 Task: Find out the cost of living in Austin, TX.
Action: Mouse moved to (559, 227)
Screenshot: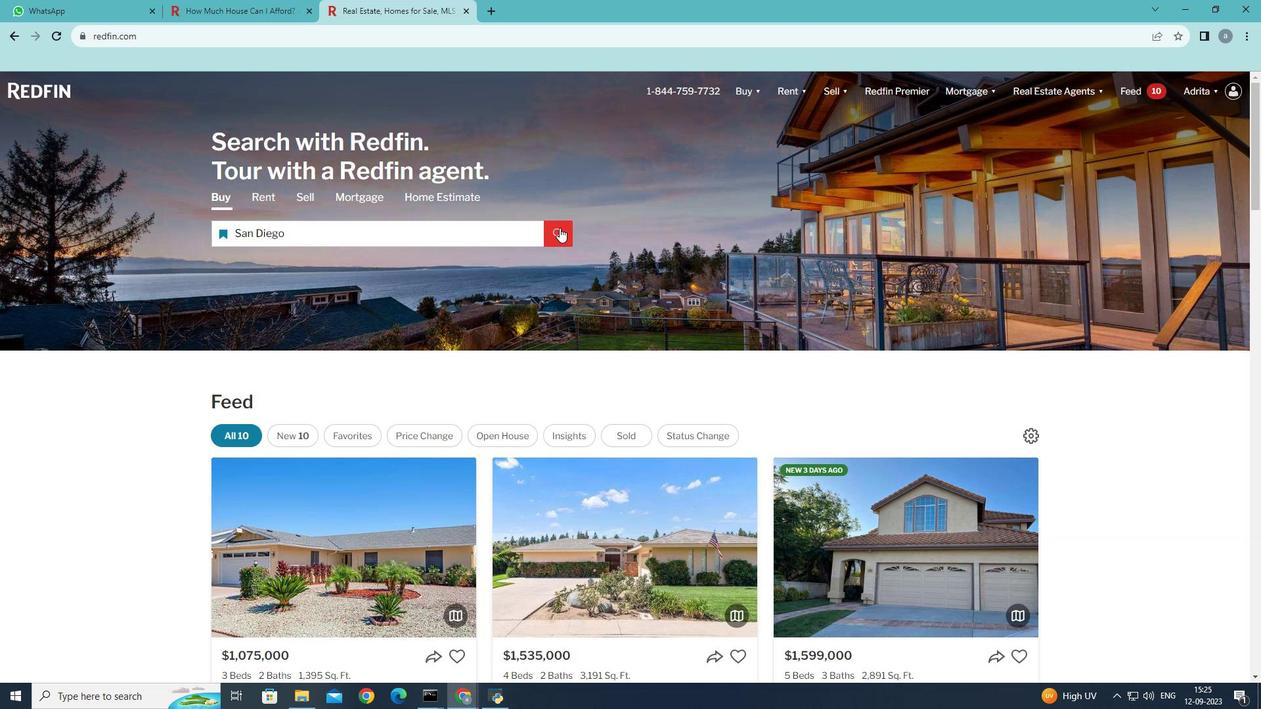 
Action: Mouse pressed left at (559, 227)
Screenshot: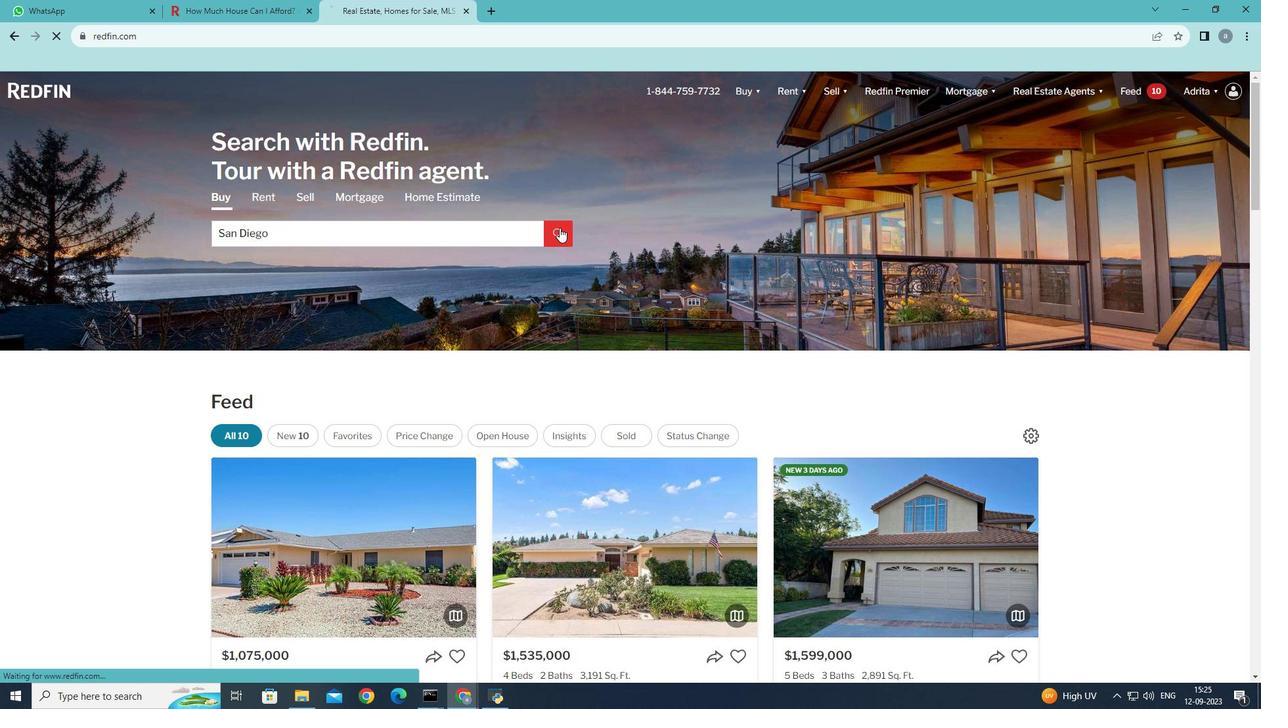 
Action: Mouse moved to (793, 183)
Screenshot: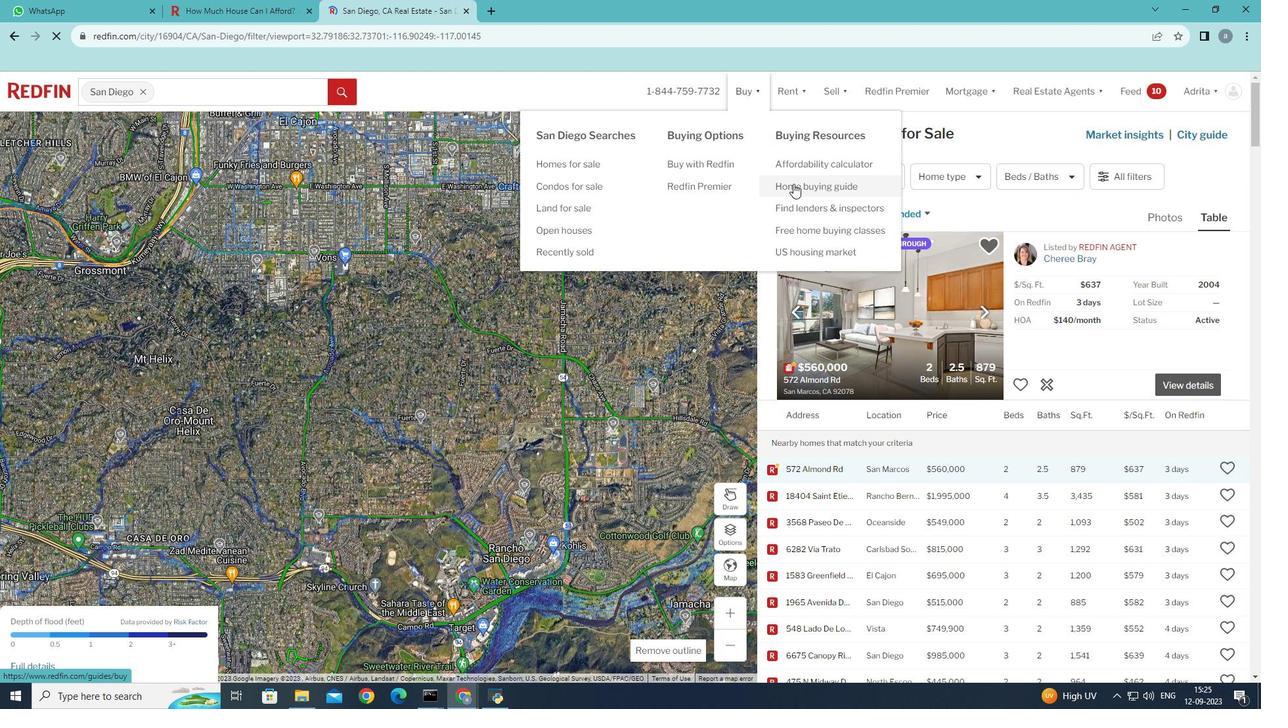
Action: Mouse pressed left at (793, 183)
Screenshot: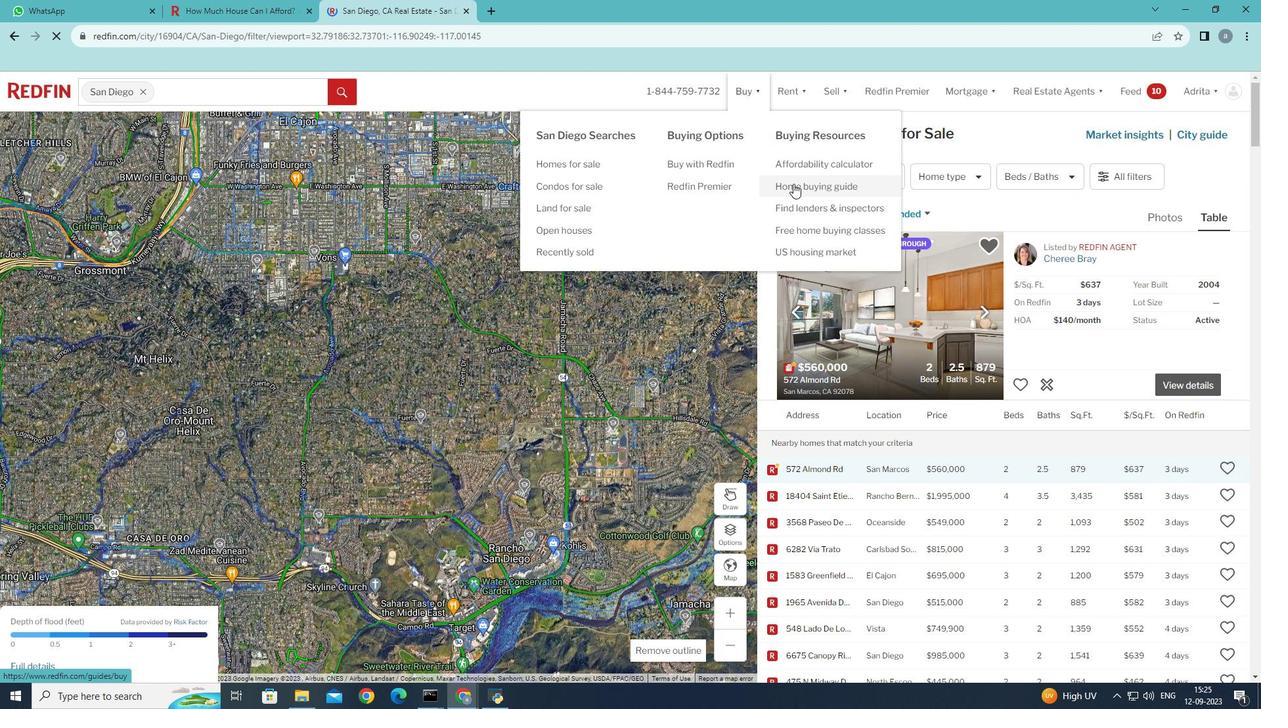 
Action: Mouse moved to (651, 421)
Screenshot: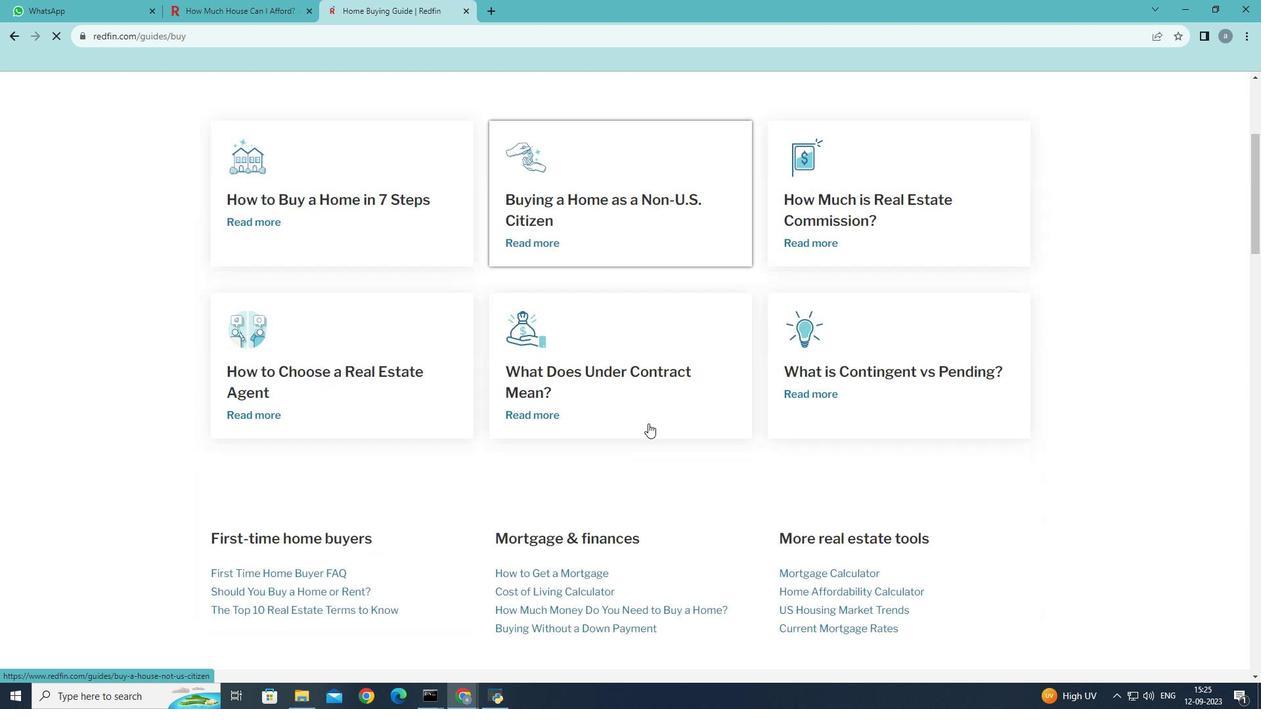 
Action: Mouse scrolled (651, 420) with delta (0, 0)
Screenshot: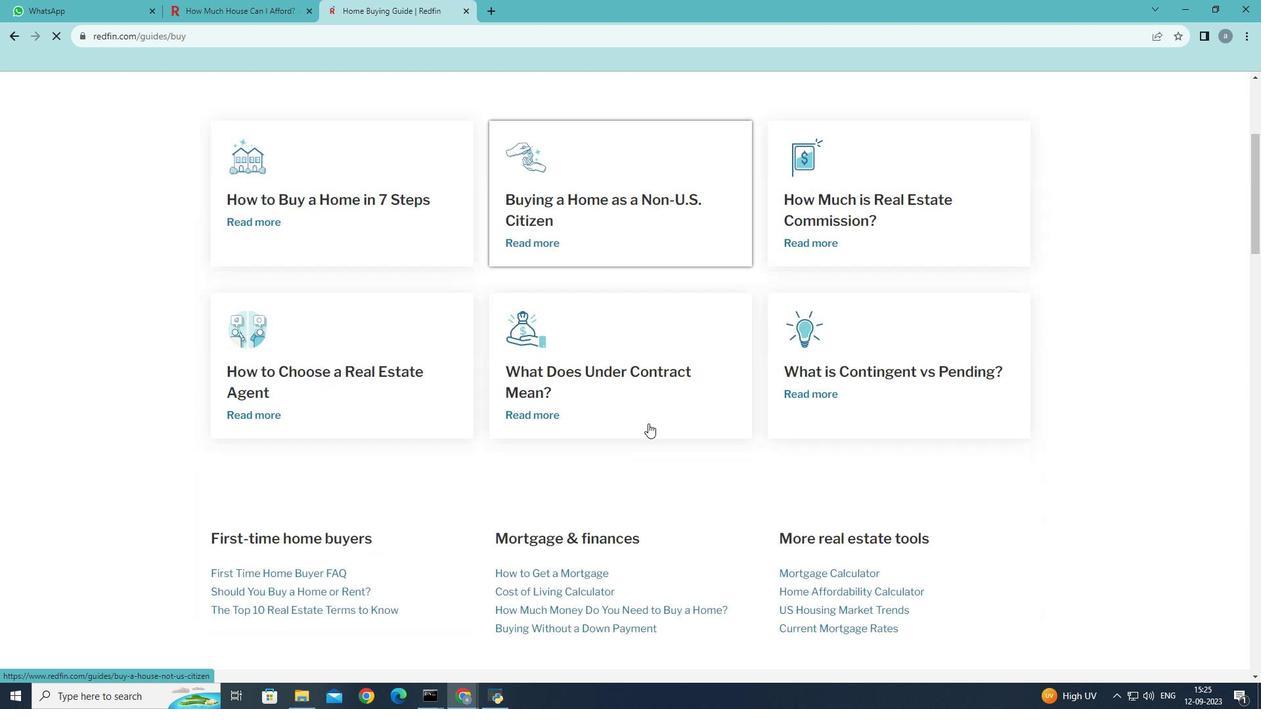 
Action: Mouse moved to (648, 423)
Screenshot: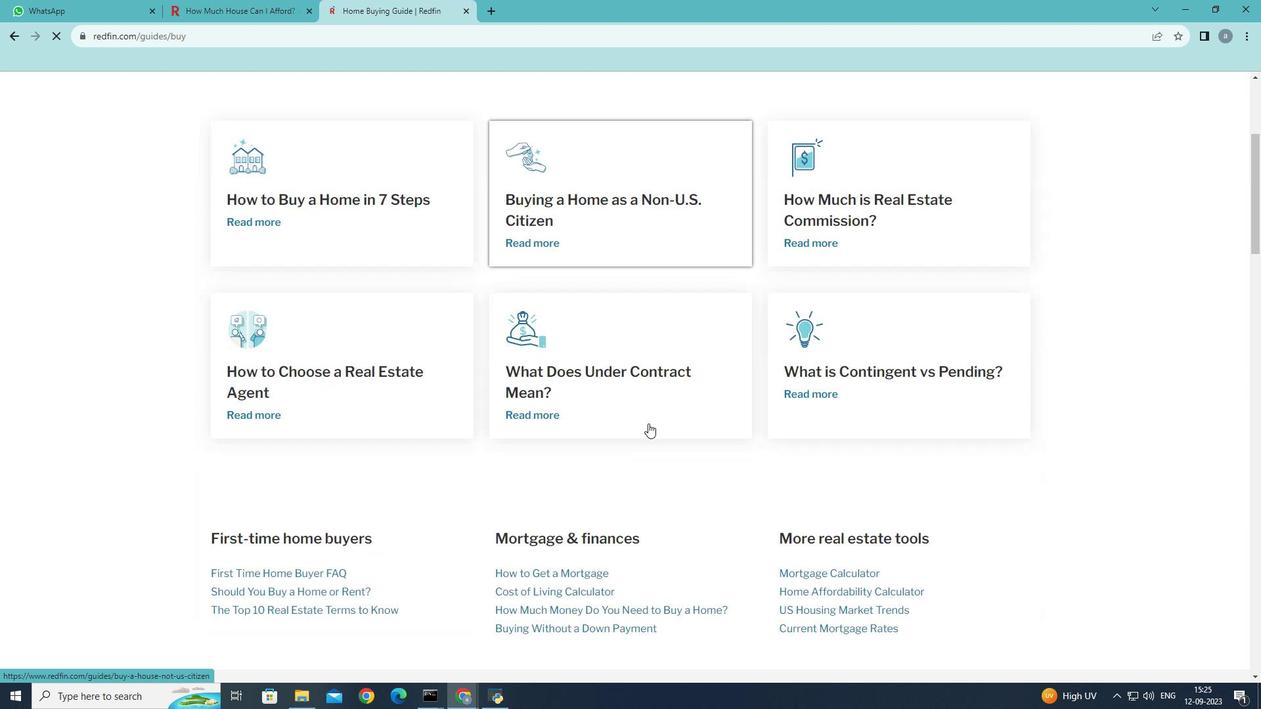 
Action: Mouse scrolled (648, 422) with delta (0, 0)
Screenshot: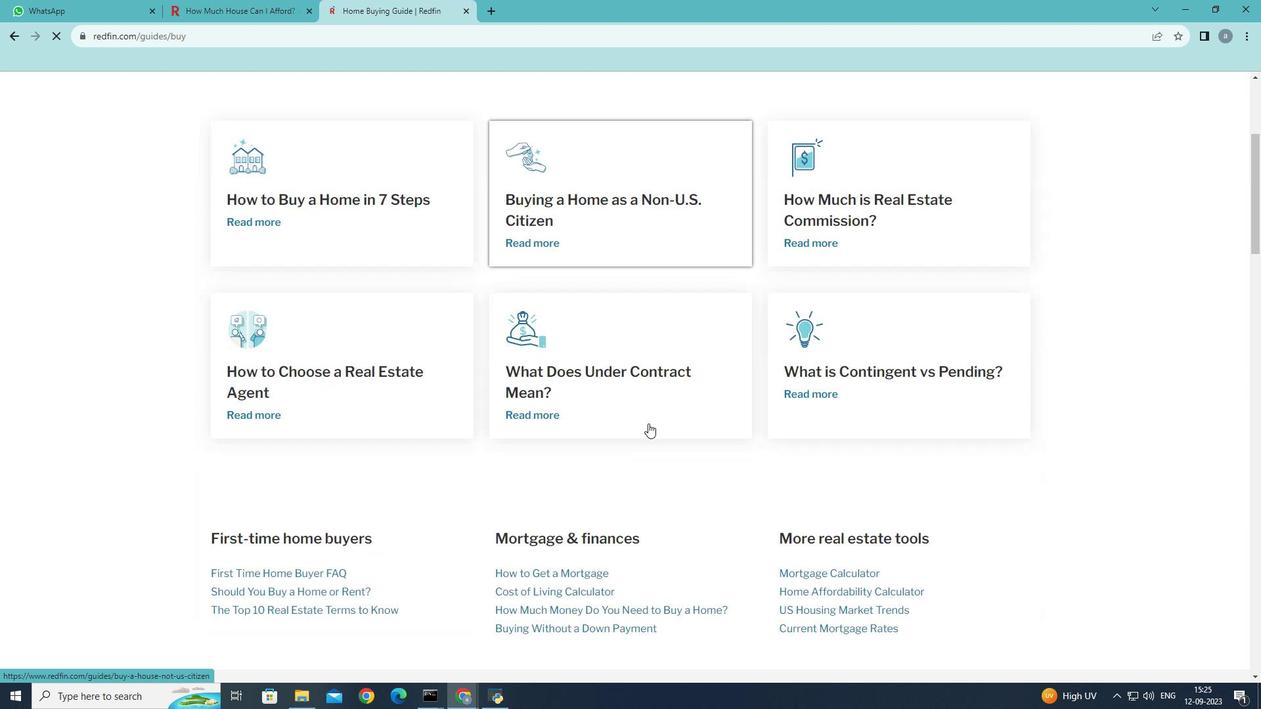 
Action: Mouse scrolled (648, 422) with delta (0, 0)
Screenshot: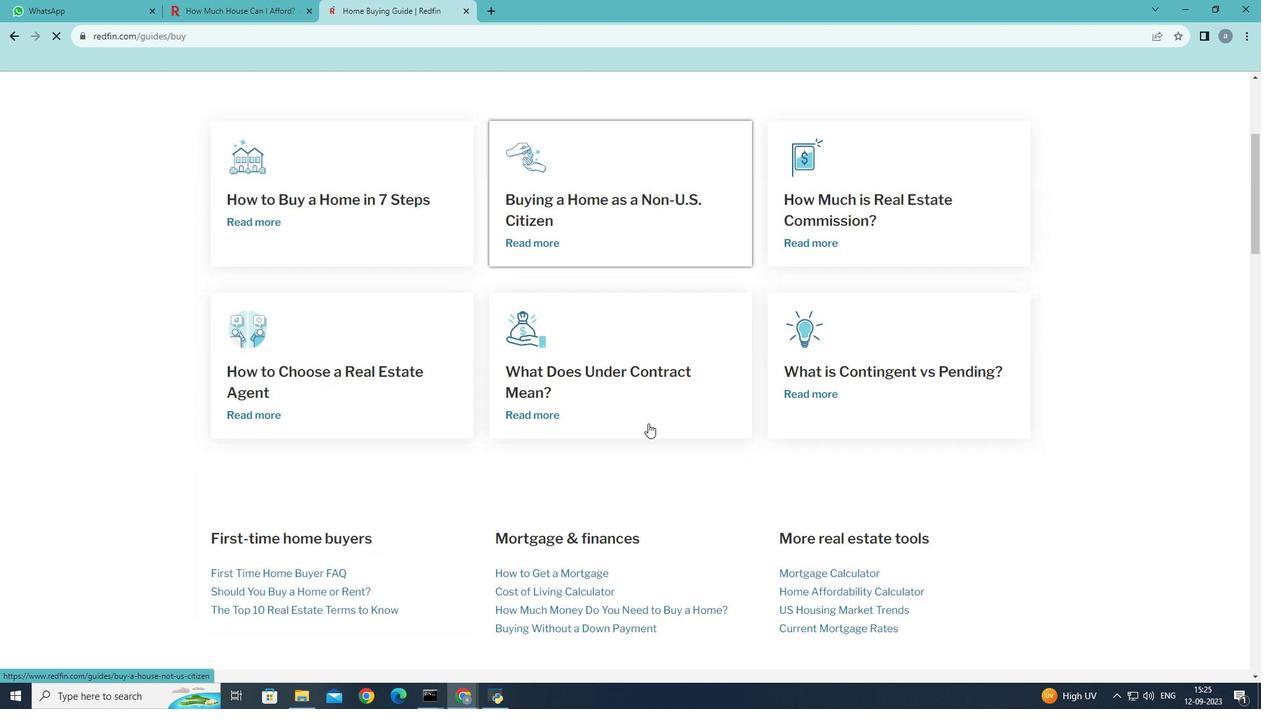 
Action: Mouse moved to (648, 423)
Screenshot: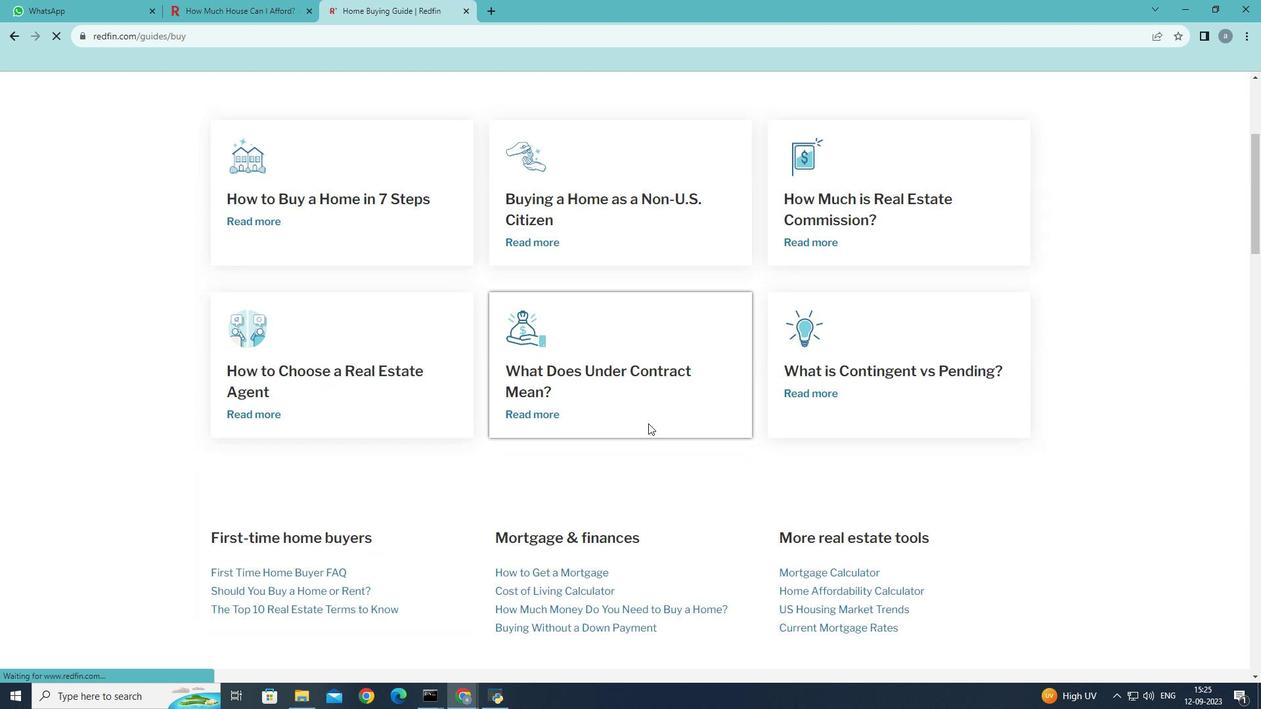 
Action: Mouse scrolled (648, 423) with delta (0, 0)
Screenshot: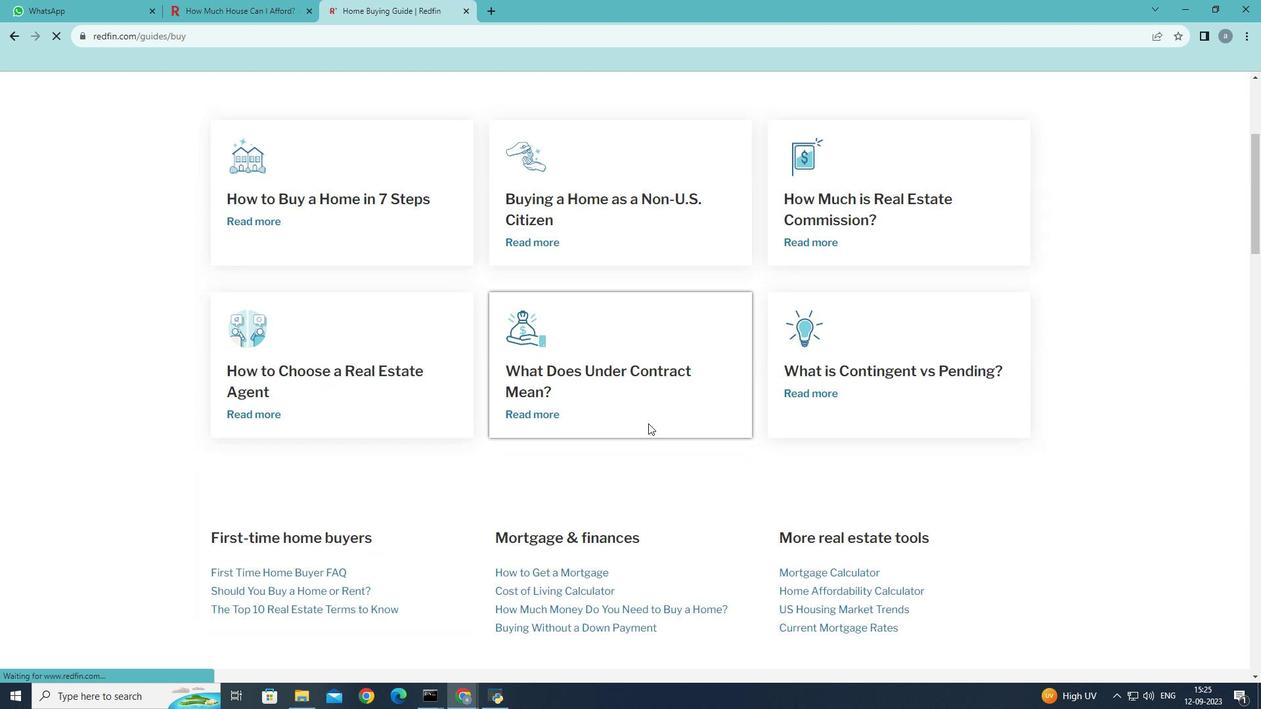 
Action: Mouse scrolled (648, 423) with delta (0, 0)
Screenshot: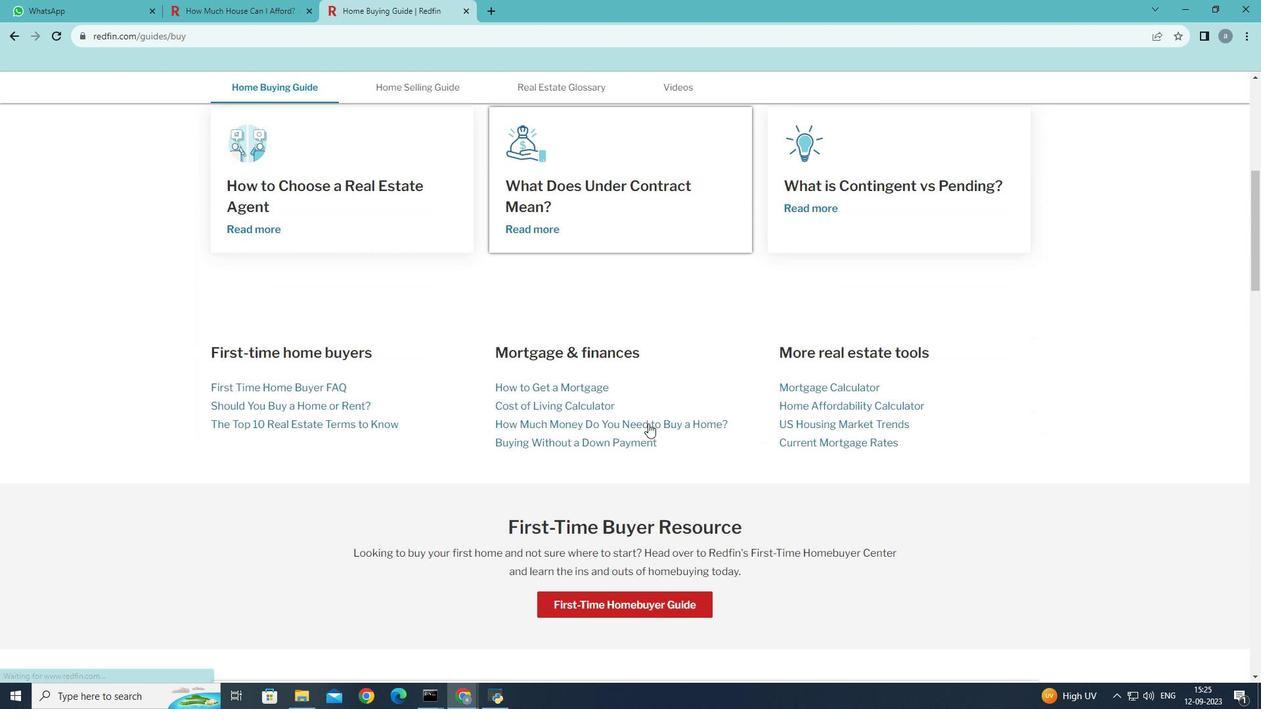 
Action: Mouse scrolled (648, 423) with delta (0, 0)
Screenshot: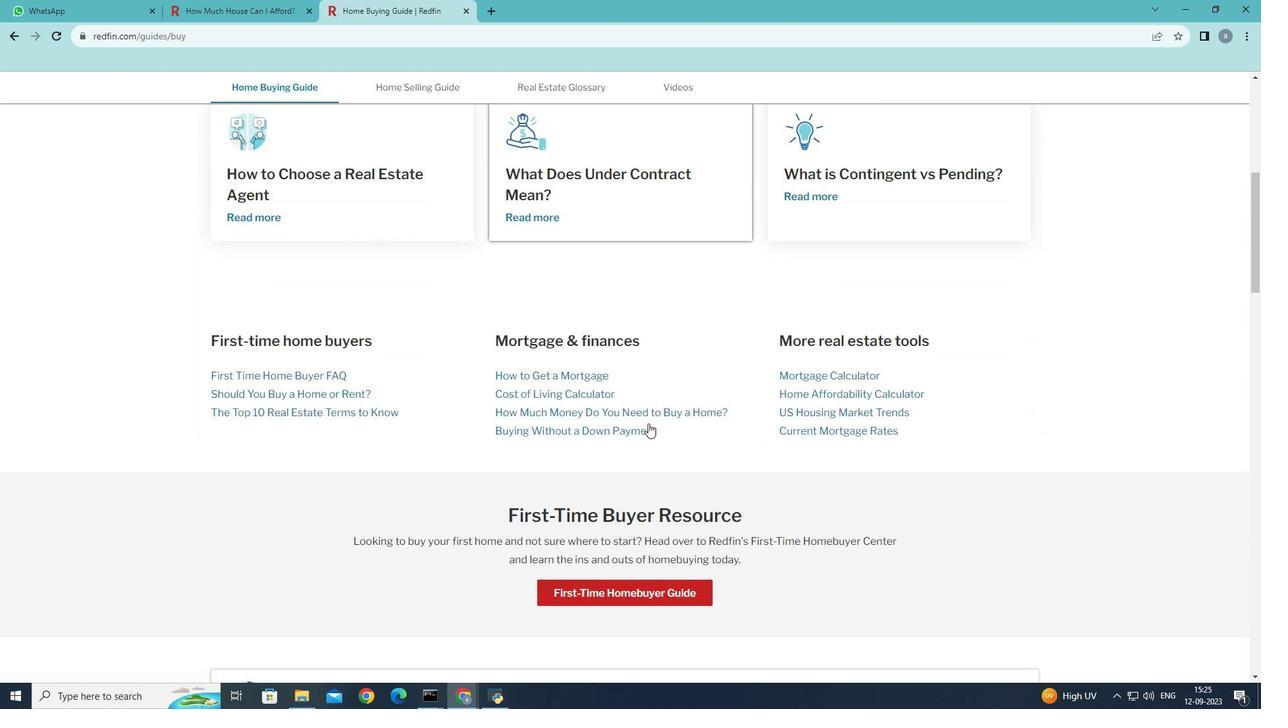
Action: Mouse scrolled (648, 423) with delta (0, 0)
Screenshot: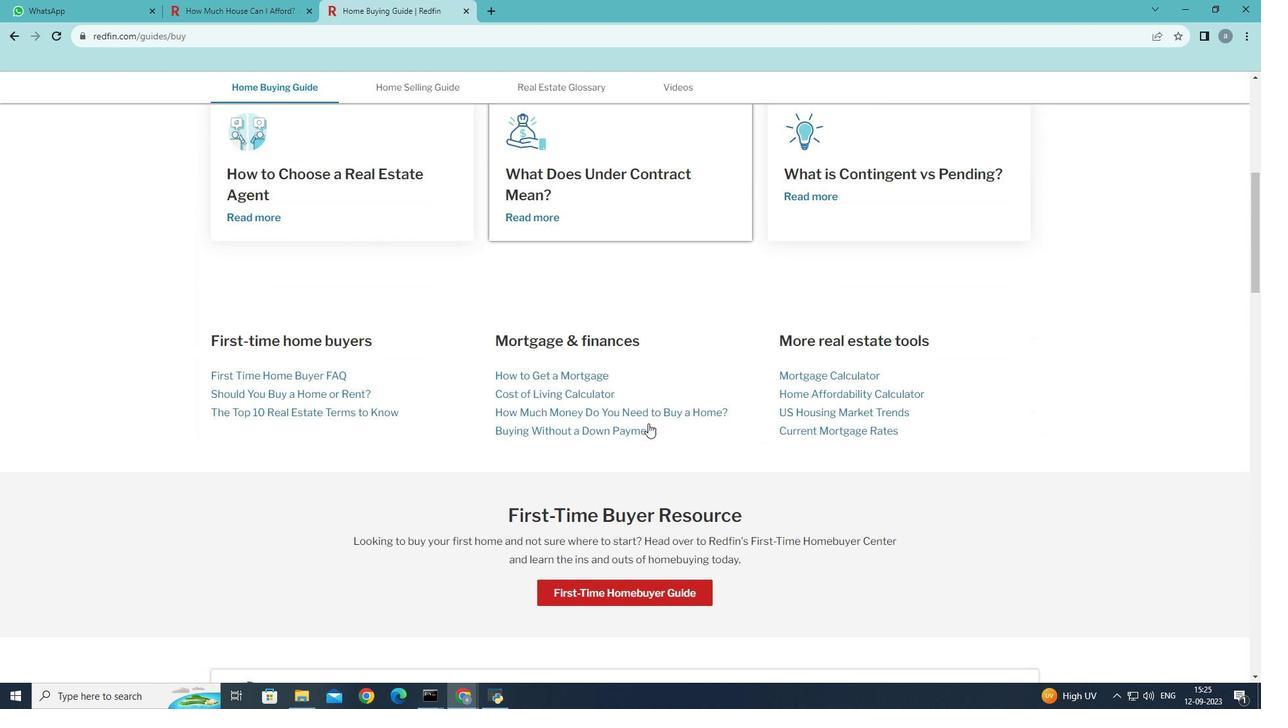
Action: Mouse moved to (554, 392)
Screenshot: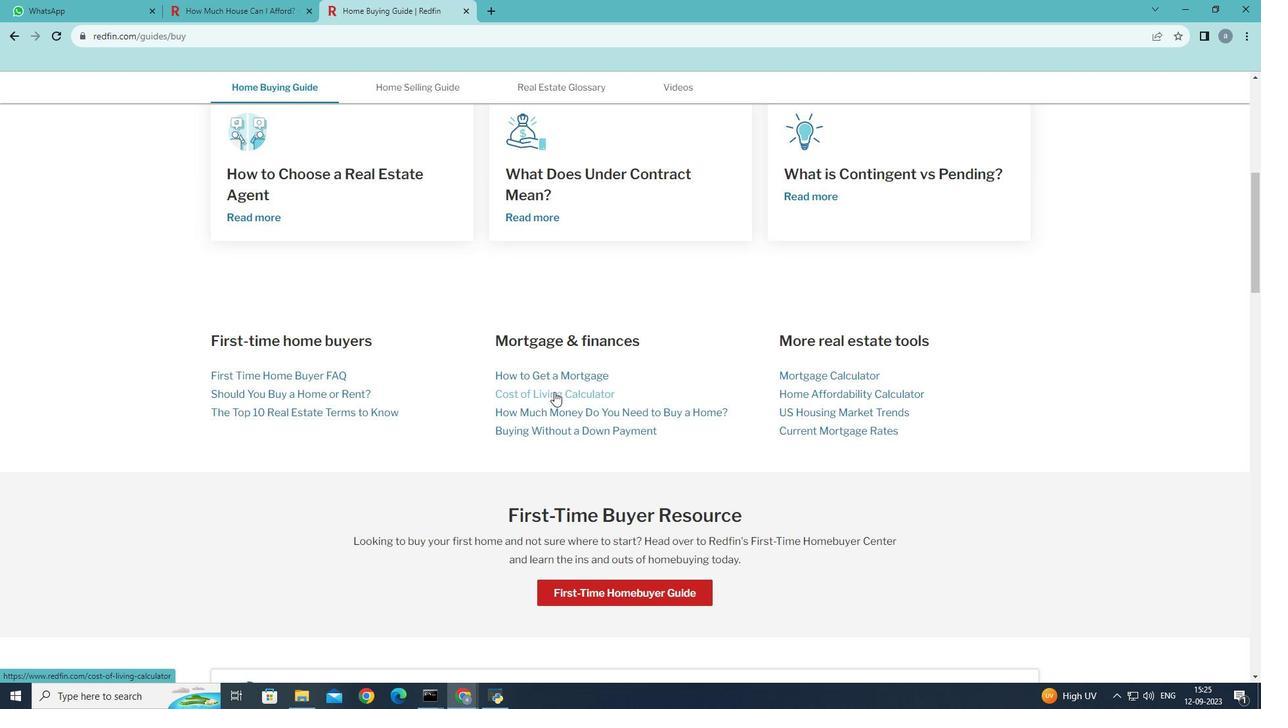 
Action: Mouse pressed left at (554, 392)
Screenshot: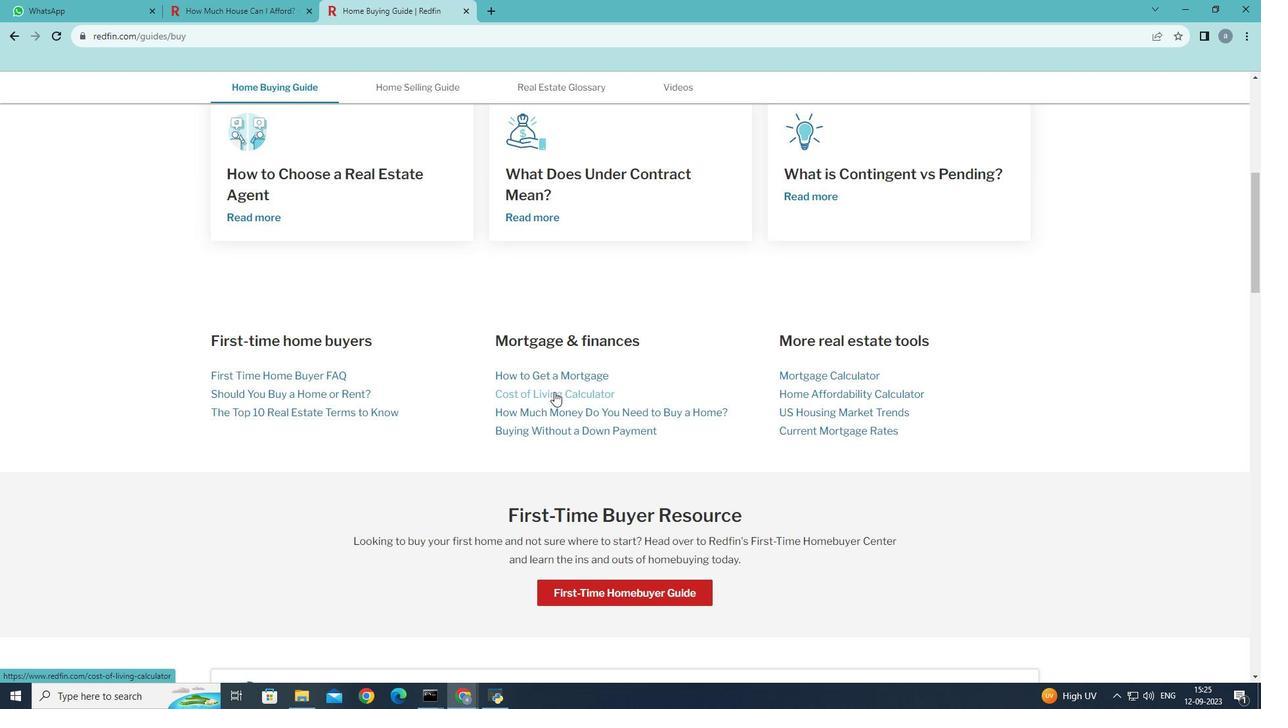 
Action: Mouse moved to (262, 298)
Screenshot: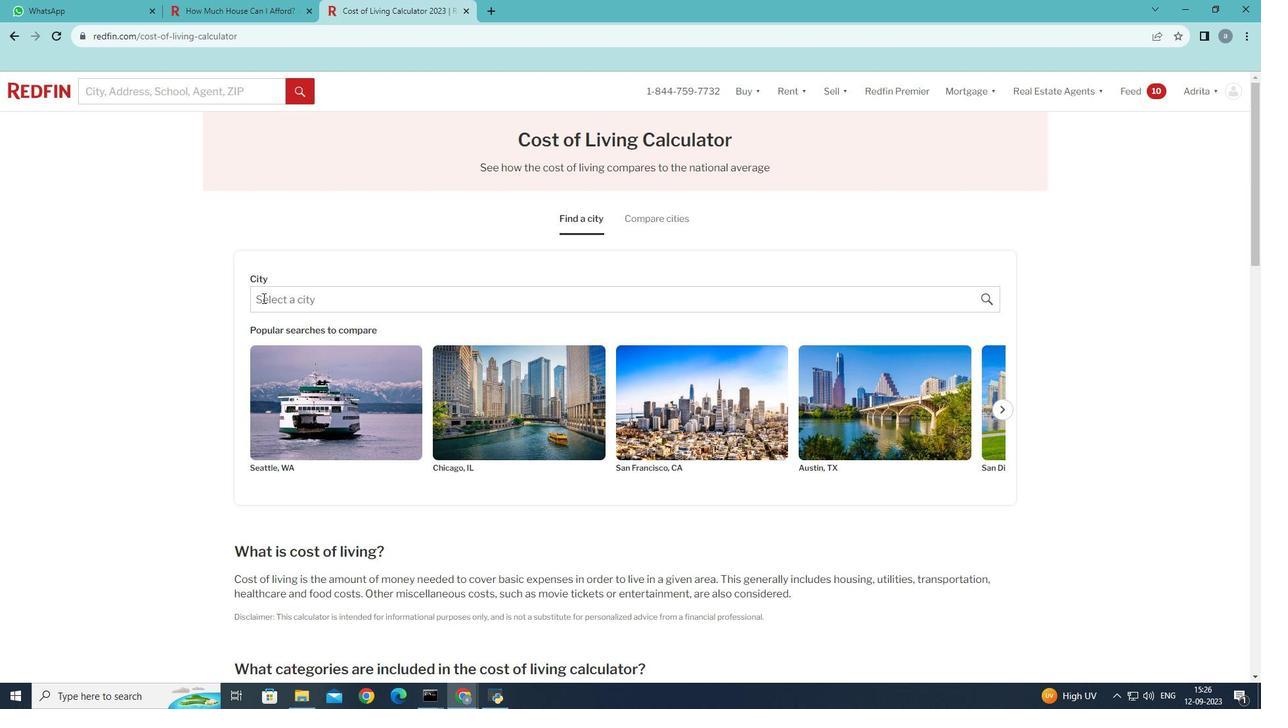 
Action: Mouse pressed left at (262, 298)
Screenshot: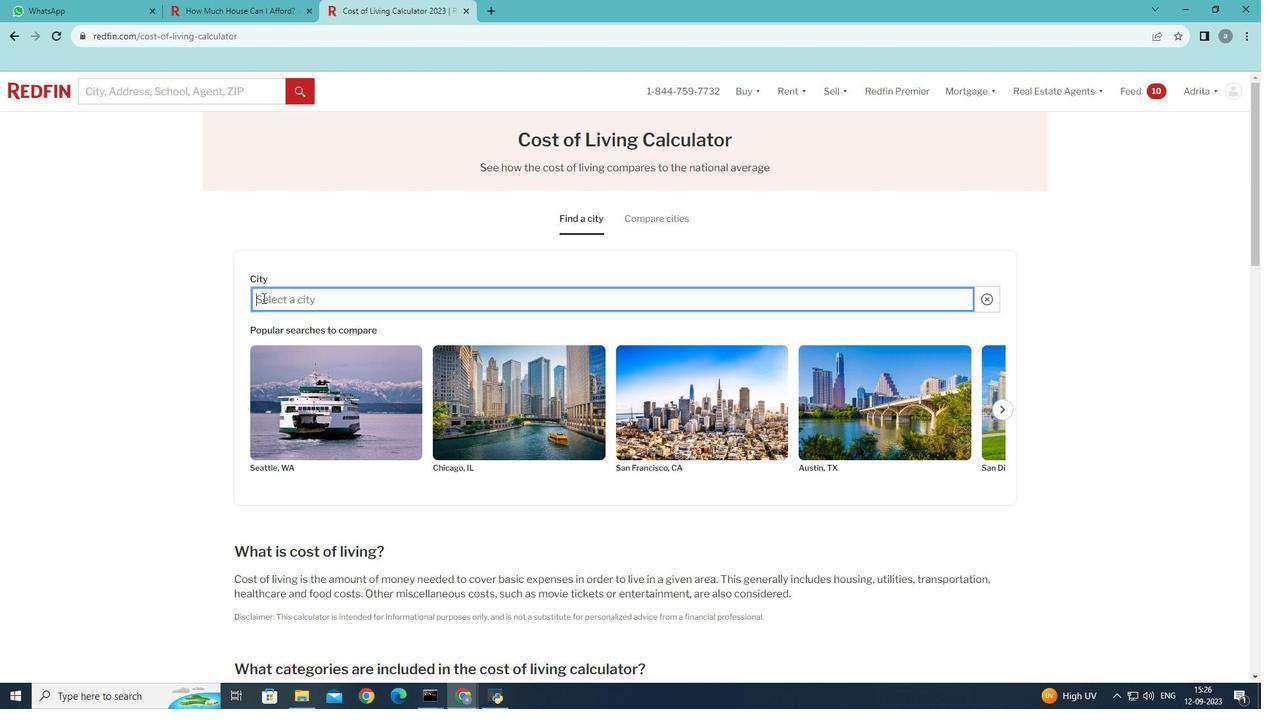 
Action: Mouse moved to (268, 295)
Screenshot: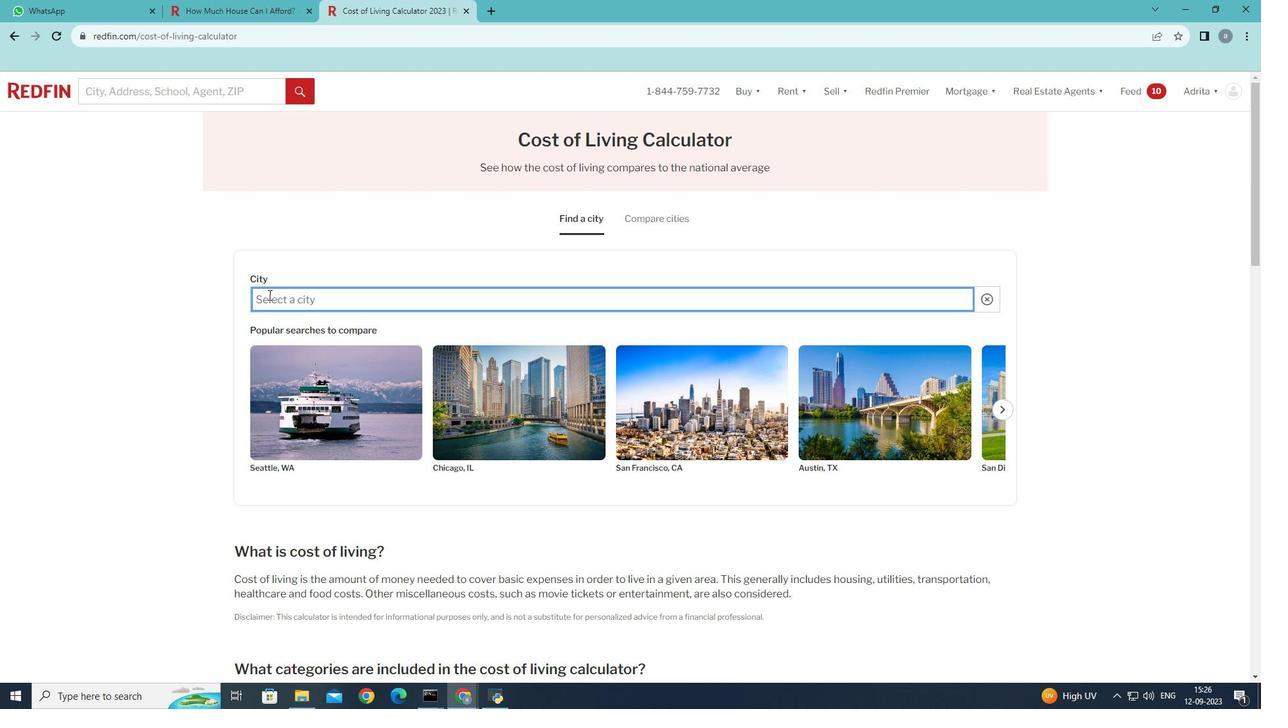
Action: Key pressed <Key.shift>Austin
Screenshot: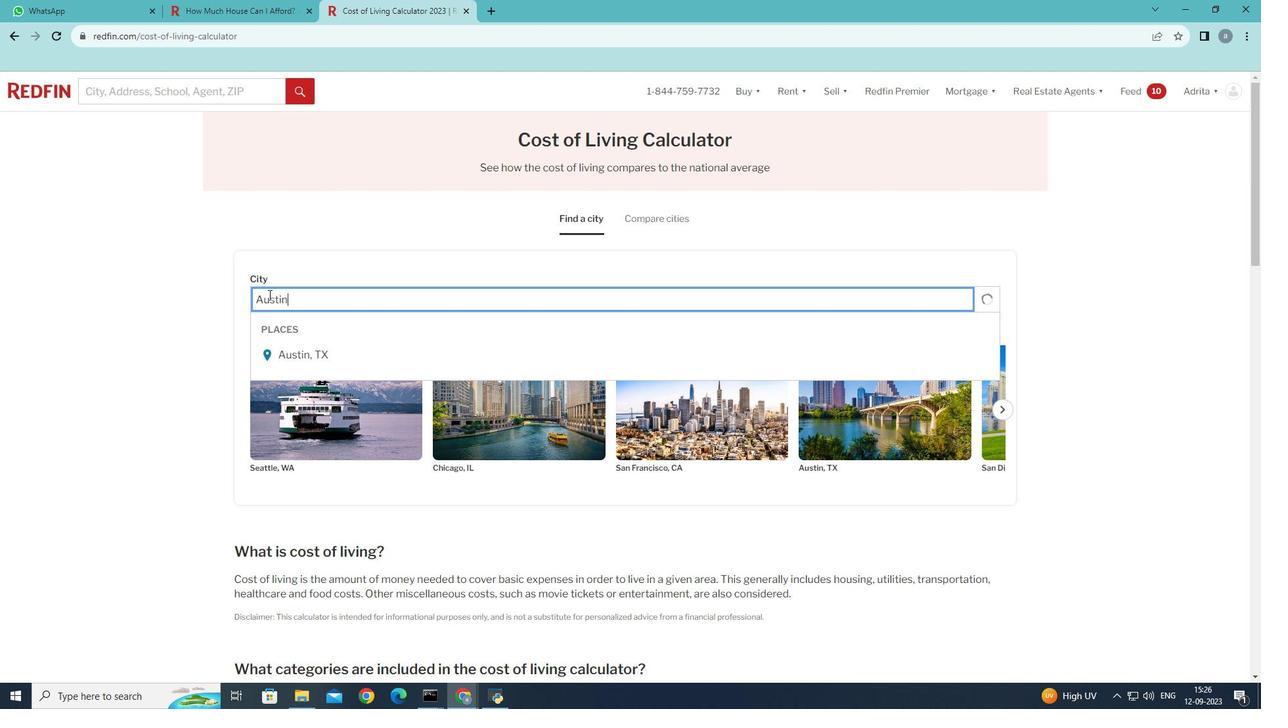
Action: Mouse moved to (322, 356)
Screenshot: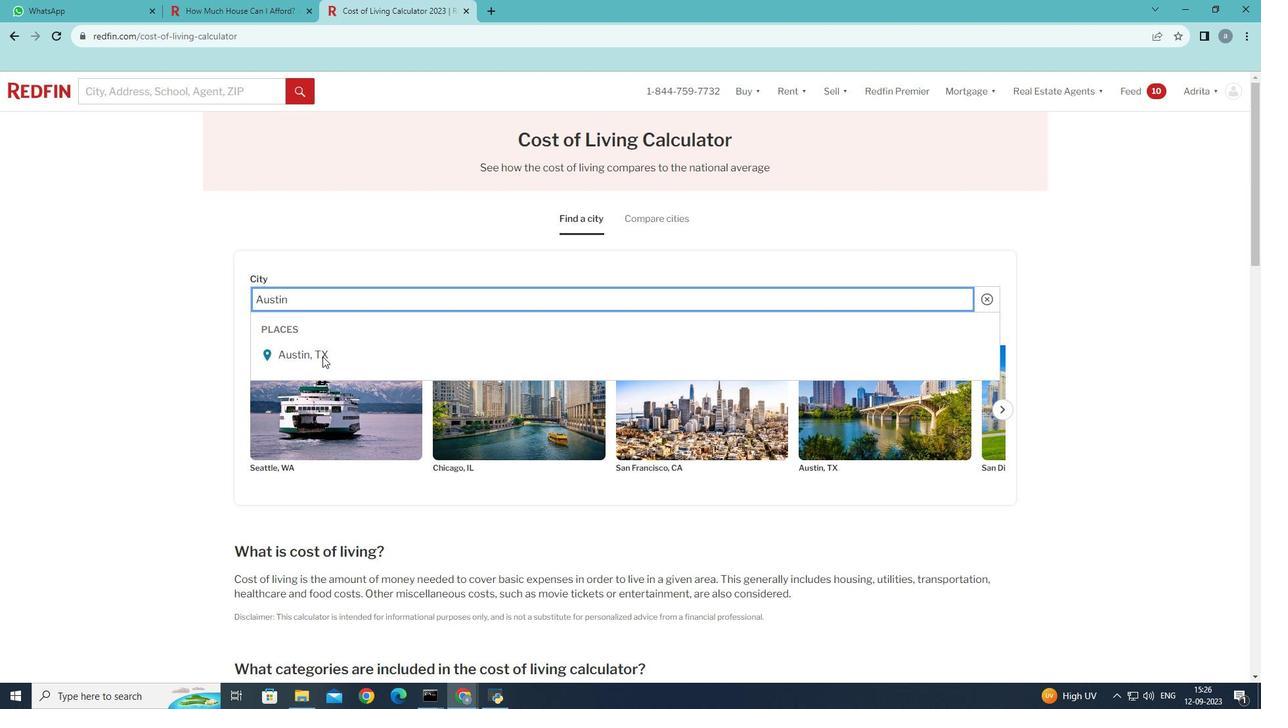 
Action: Mouse pressed left at (322, 356)
Screenshot: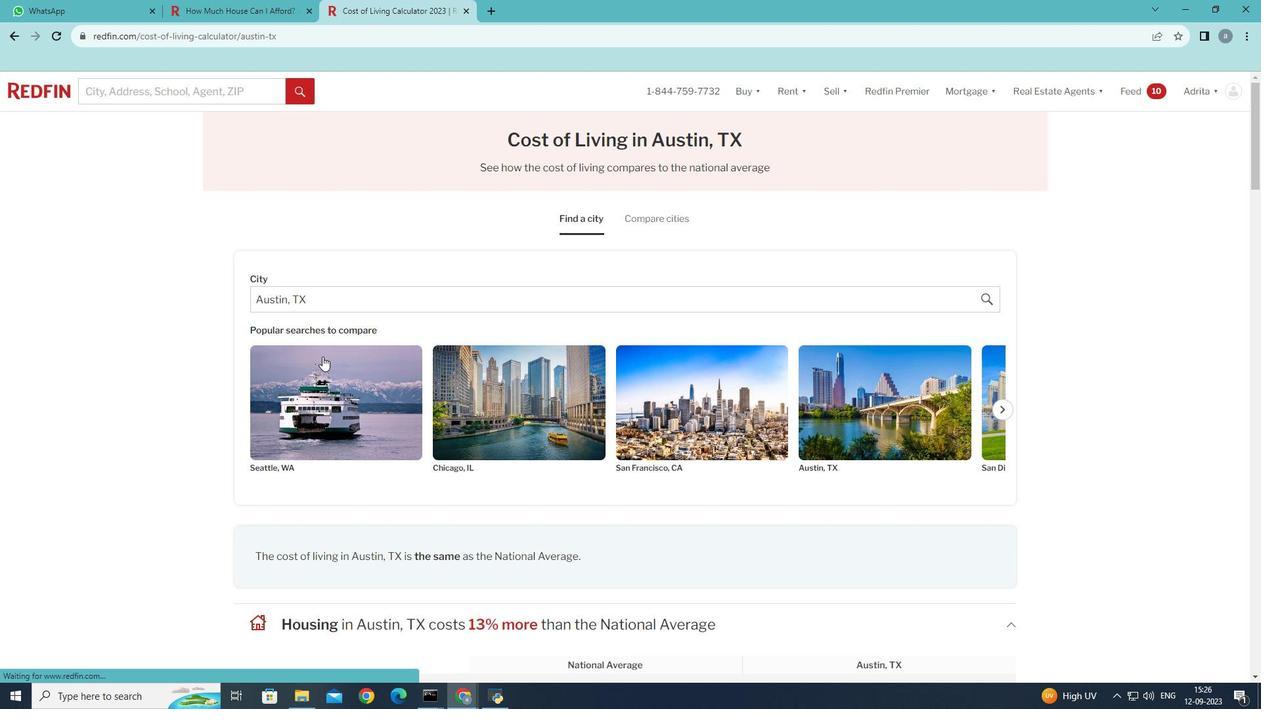 
Action: Mouse moved to (779, 438)
Screenshot: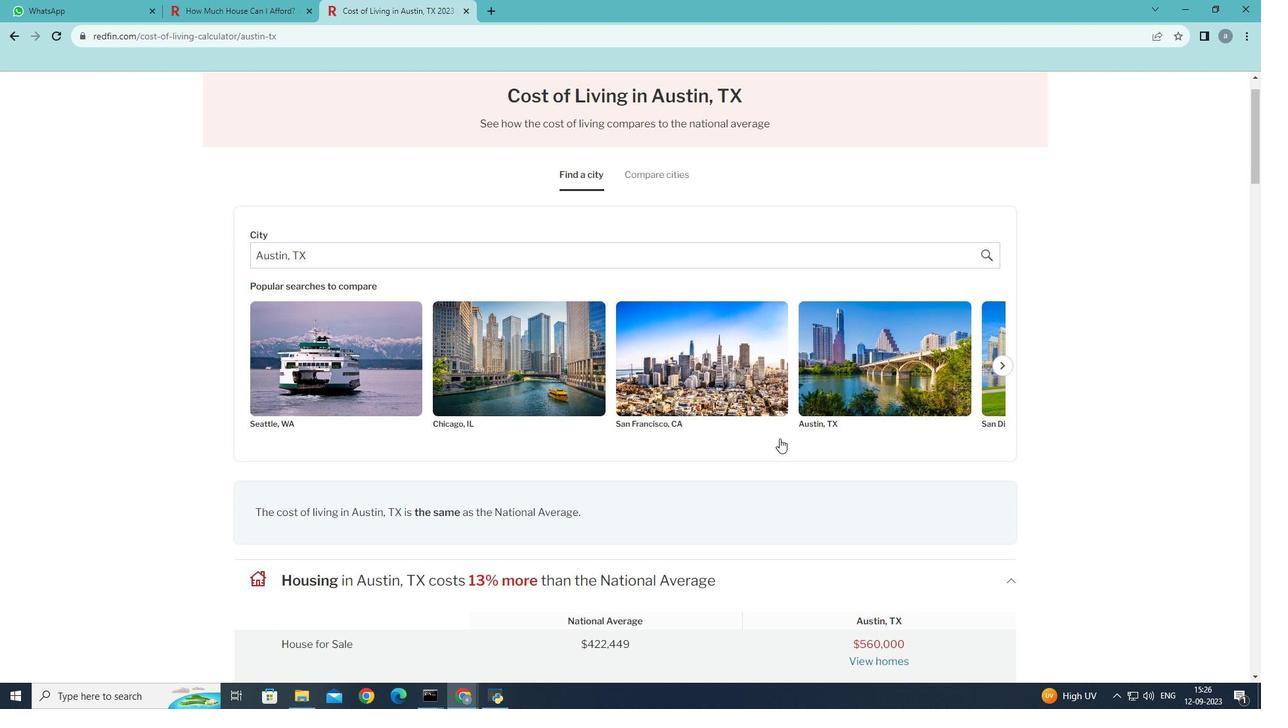 
Action: Mouse scrolled (779, 438) with delta (0, 0)
Screenshot: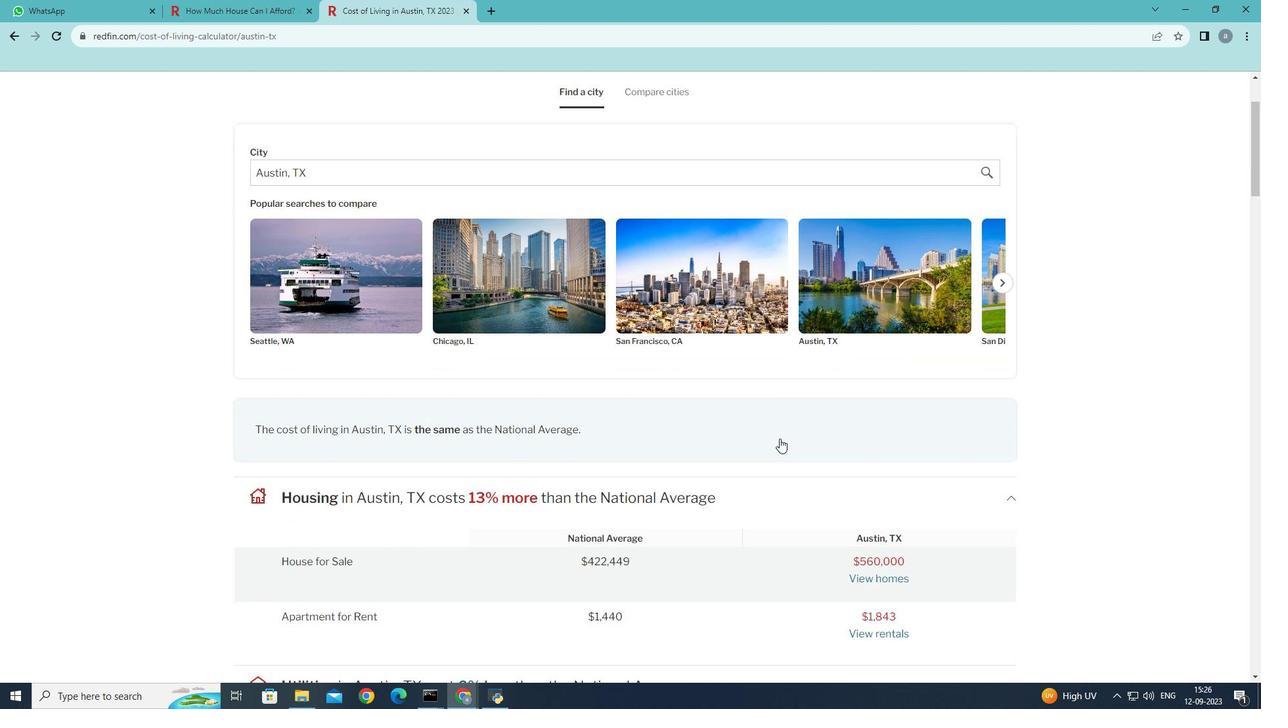 
Action: Mouse scrolled (779, 438) with delta (0, 0)
Screenshot: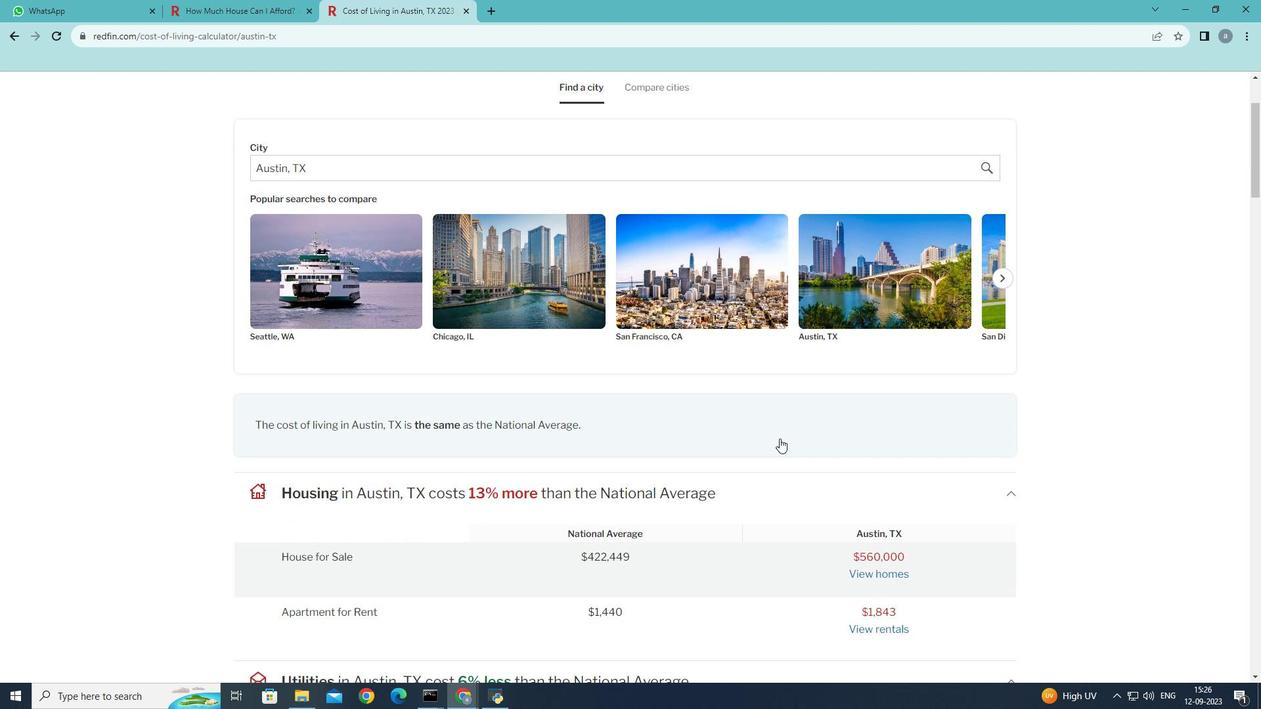 
Action: Mouse moved to (779, 438)
Screenshot: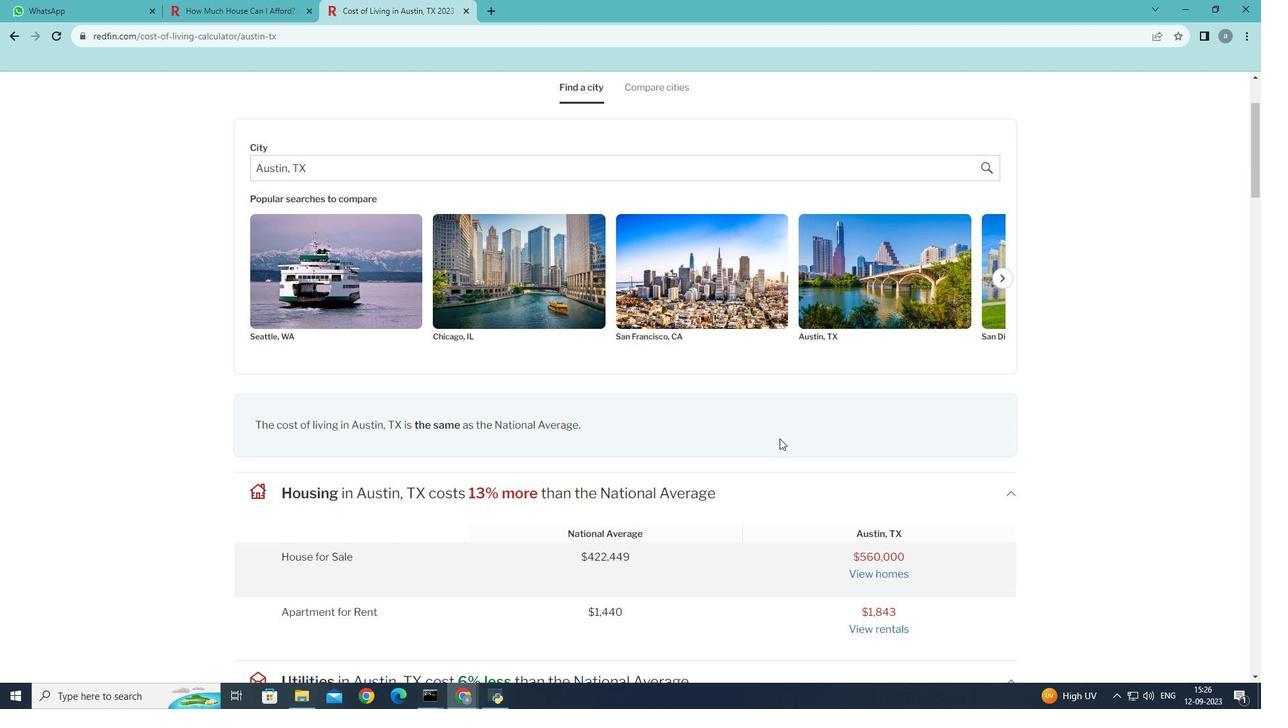 
Action: Mouse scrolled (779, 438) with delta (0, 0)
Screenshot: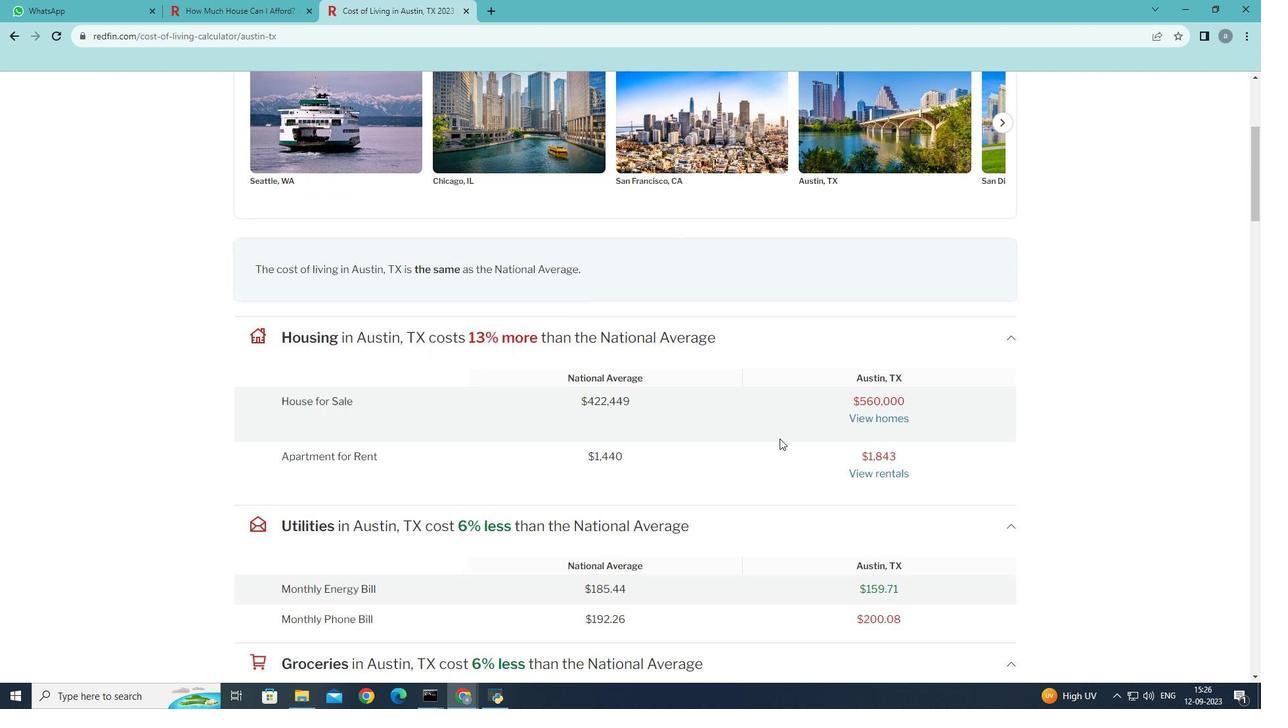 
Action: Mouse scrolled (779, 438) with delta (0, 0)
Screenshot: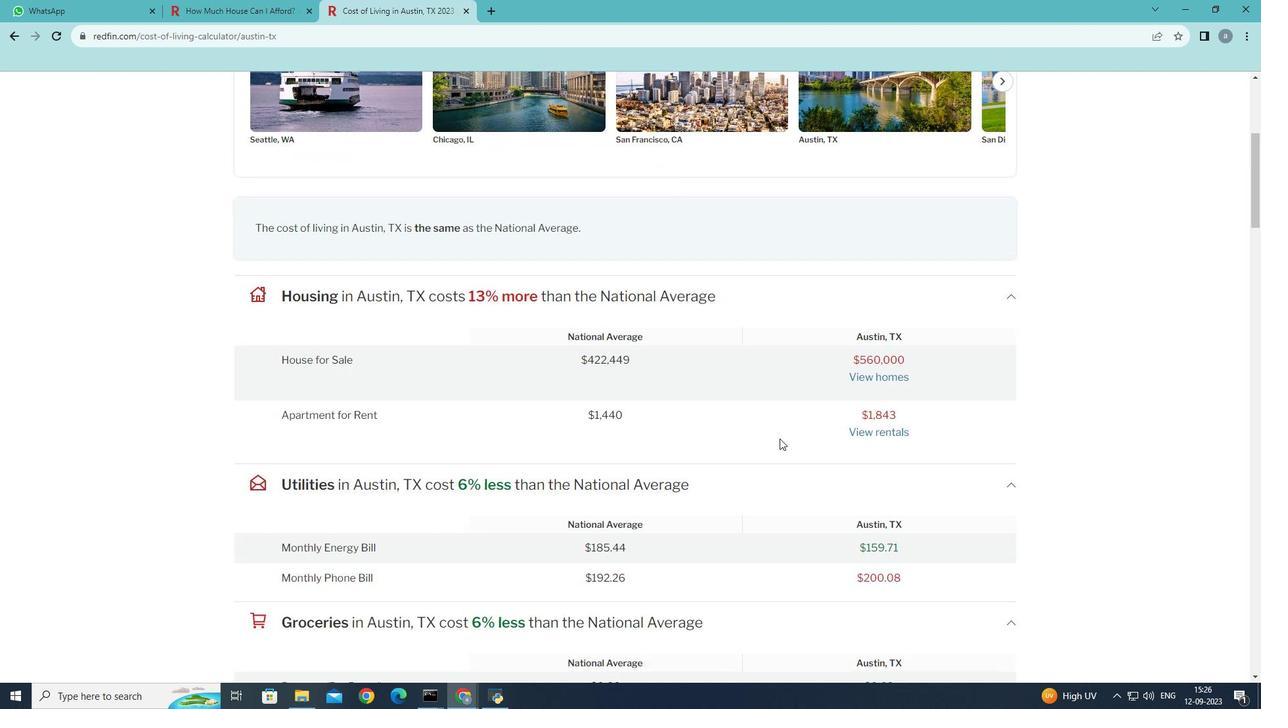 
Action: Mouse scrolled (779, 438) with delta (0, 0)
Screenshot: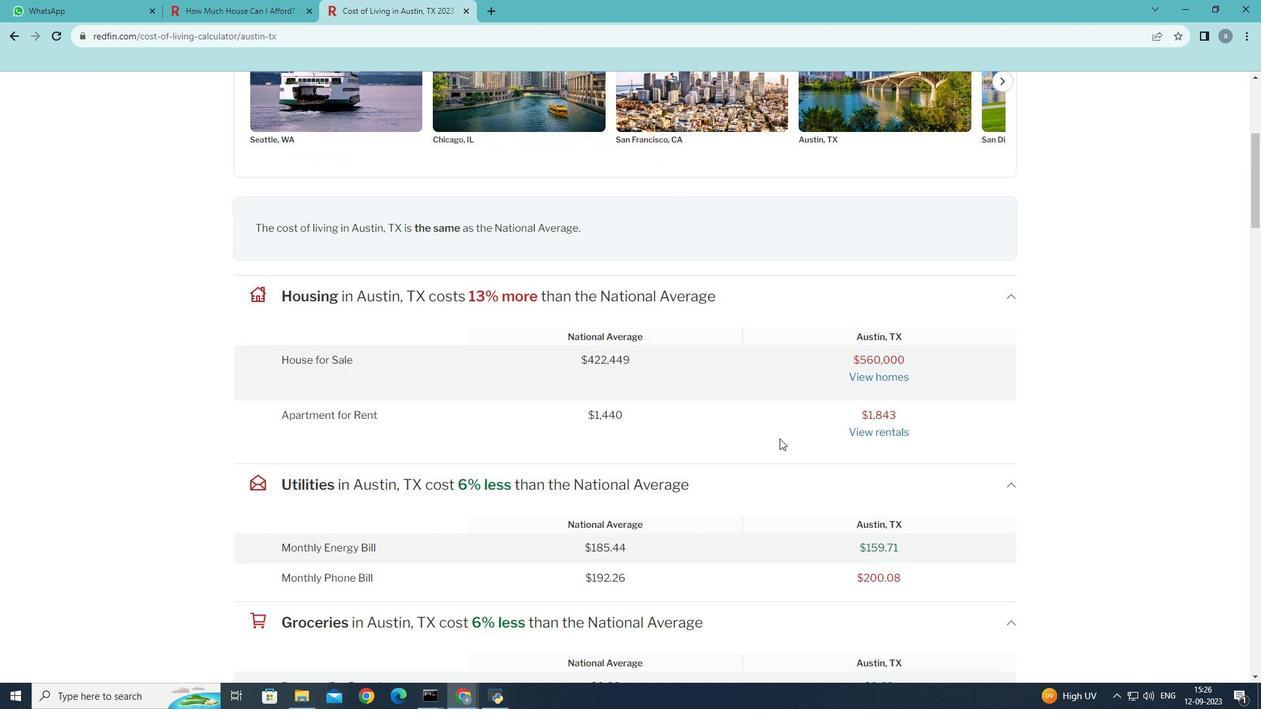 
Action: Mouse scrolled (779, 438) with delta (0, 0)
Screenshot: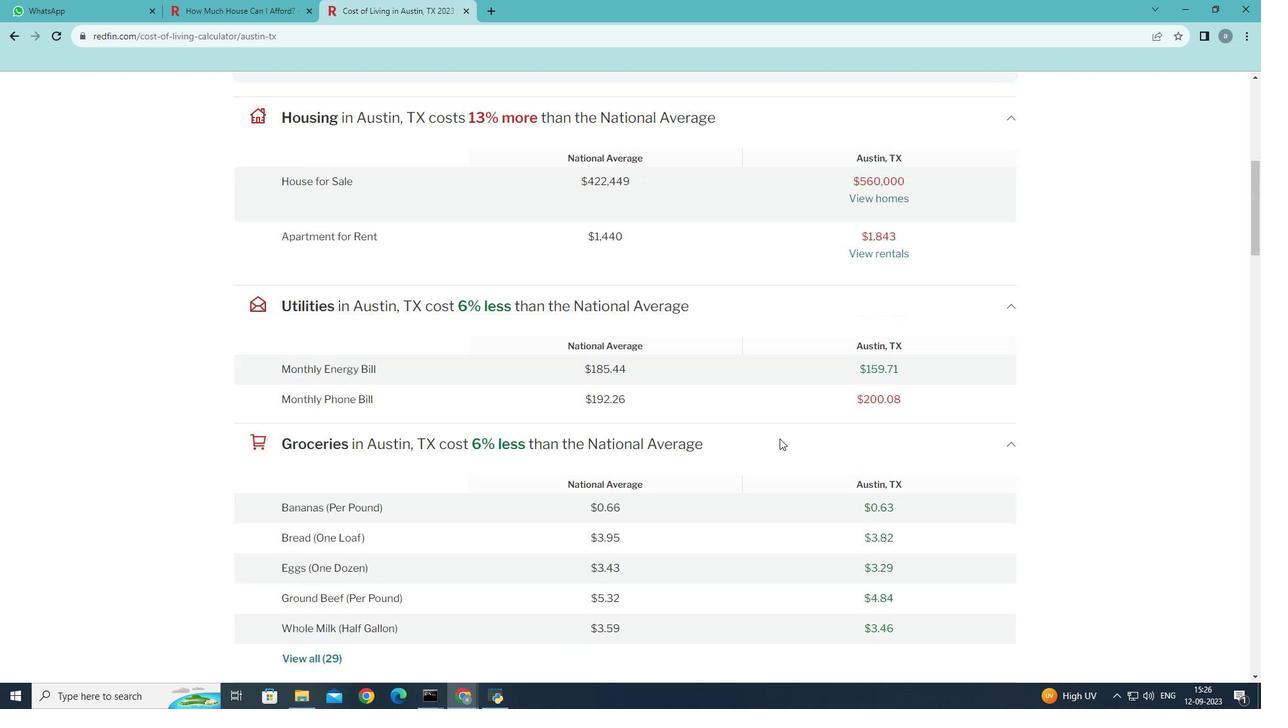 
Action: Mouse scrolled (779, 438) with delta (0, 0)
Screenshot: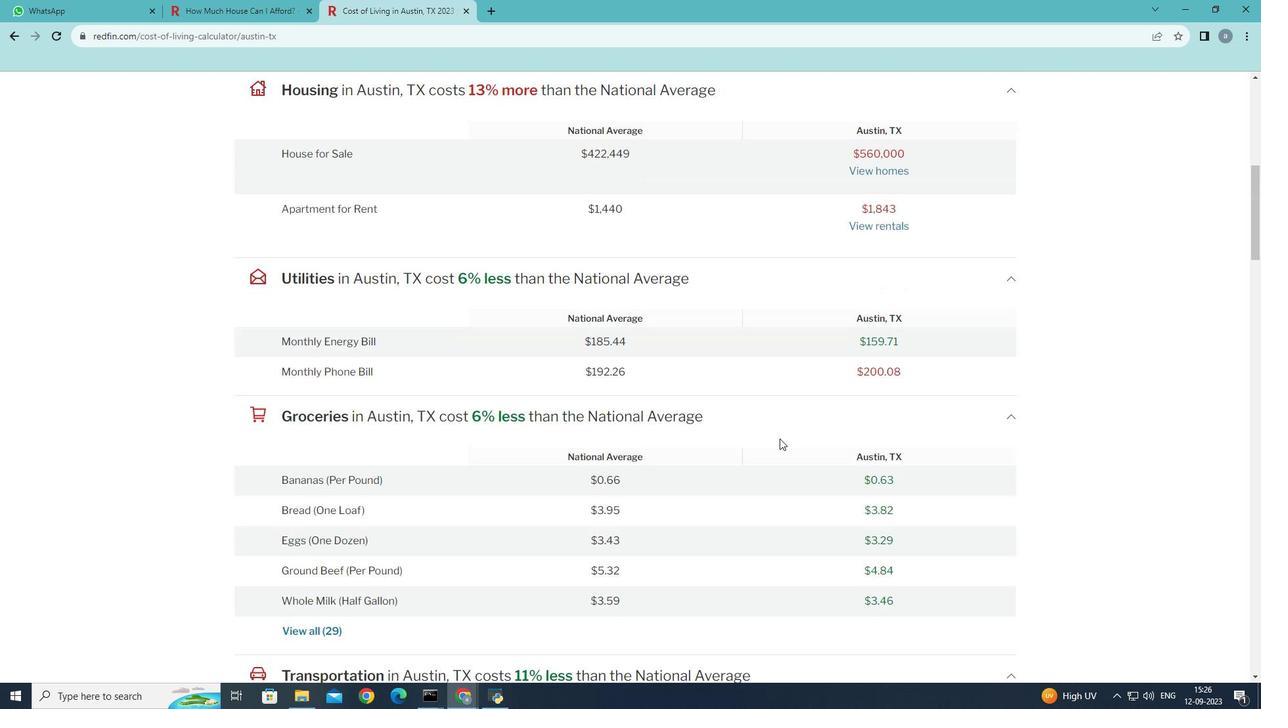 
Action: Mouse scrolled (779, 438) with delta (0, 0)
Screenshot: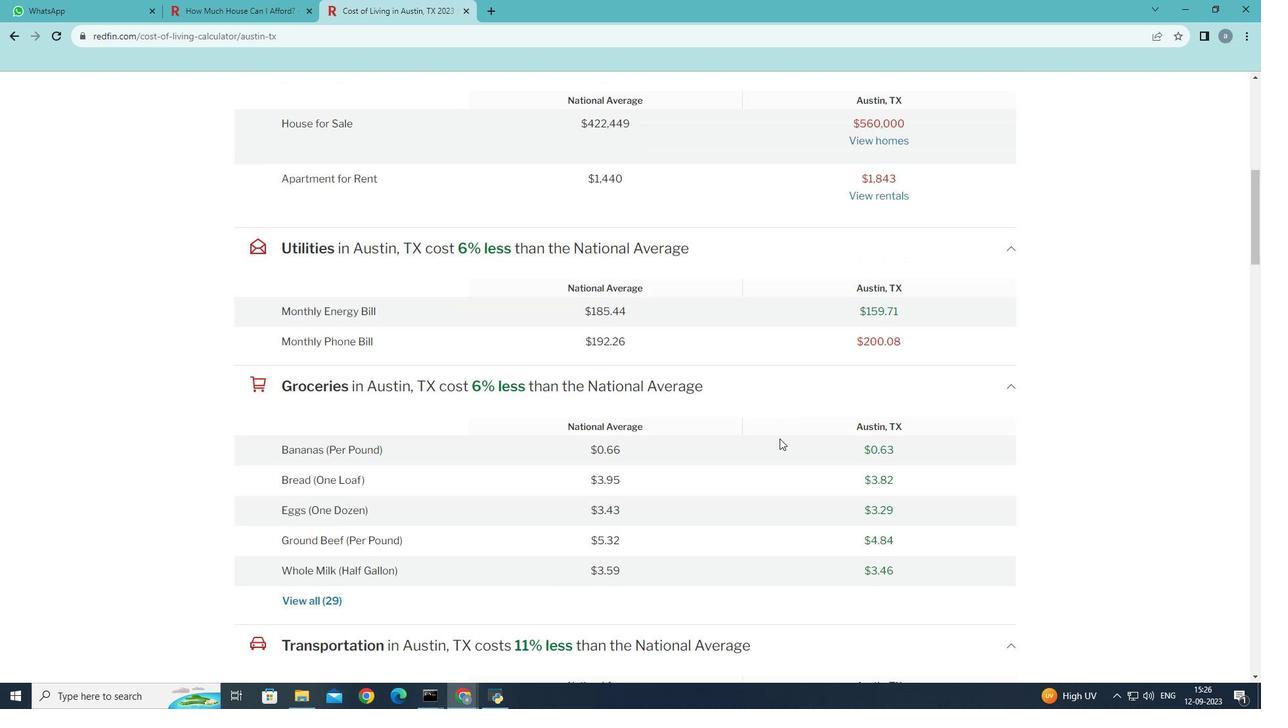 
Action: Mouse scrolled (779, 438) with delta (0, 0)
Screenshot: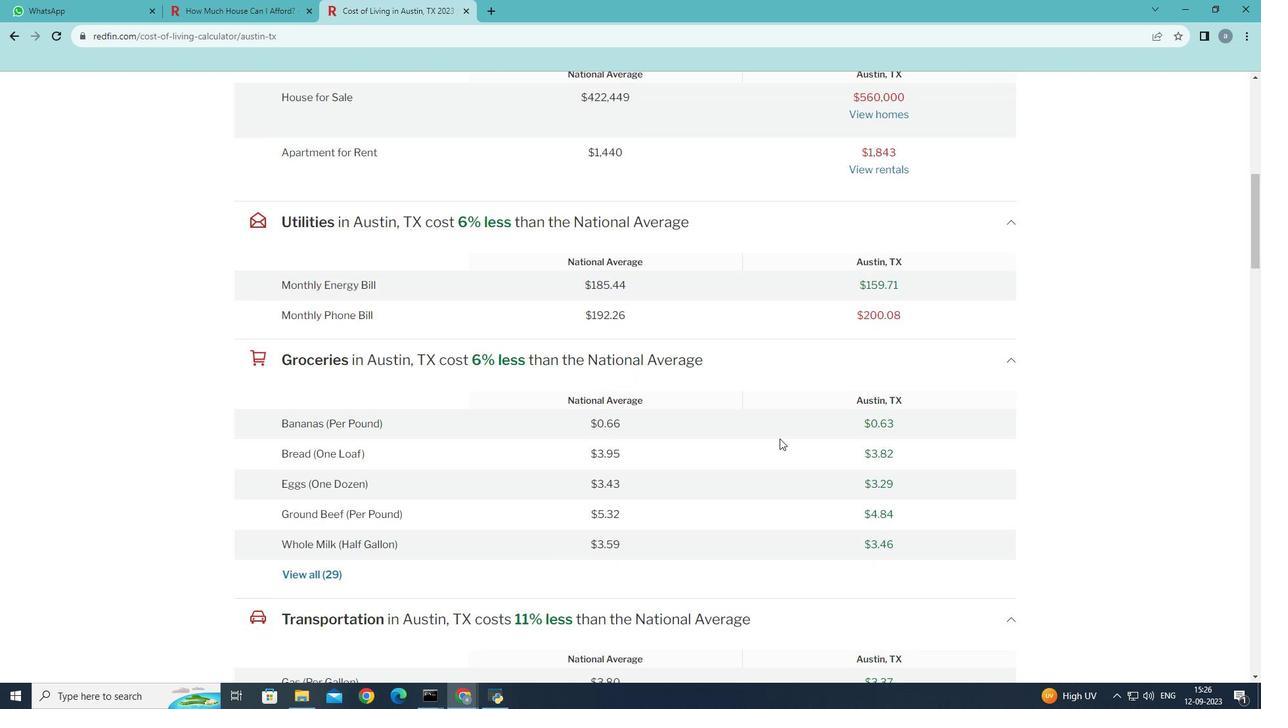 
Action: Mouse scrolled (779, 438) with delta (0, 0)
Screenshot: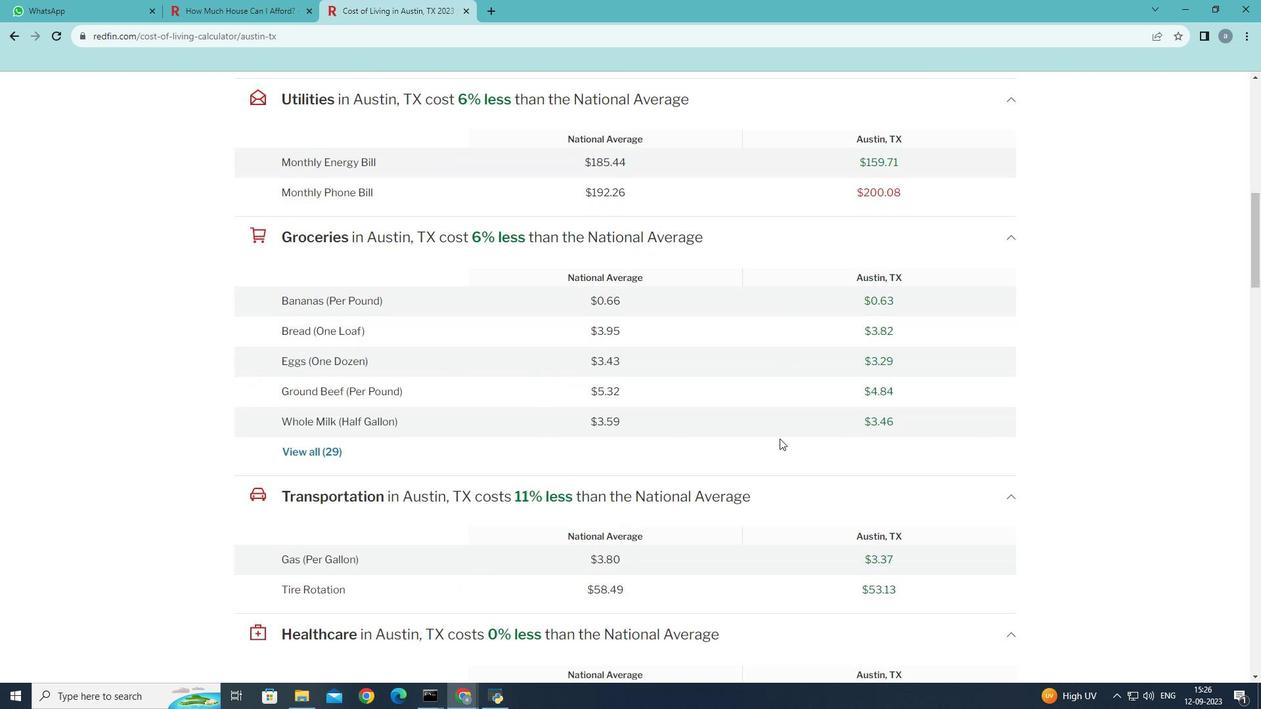 
Action: Mouse scrolled (779, 438) with delta (0, 0)
Screenshot: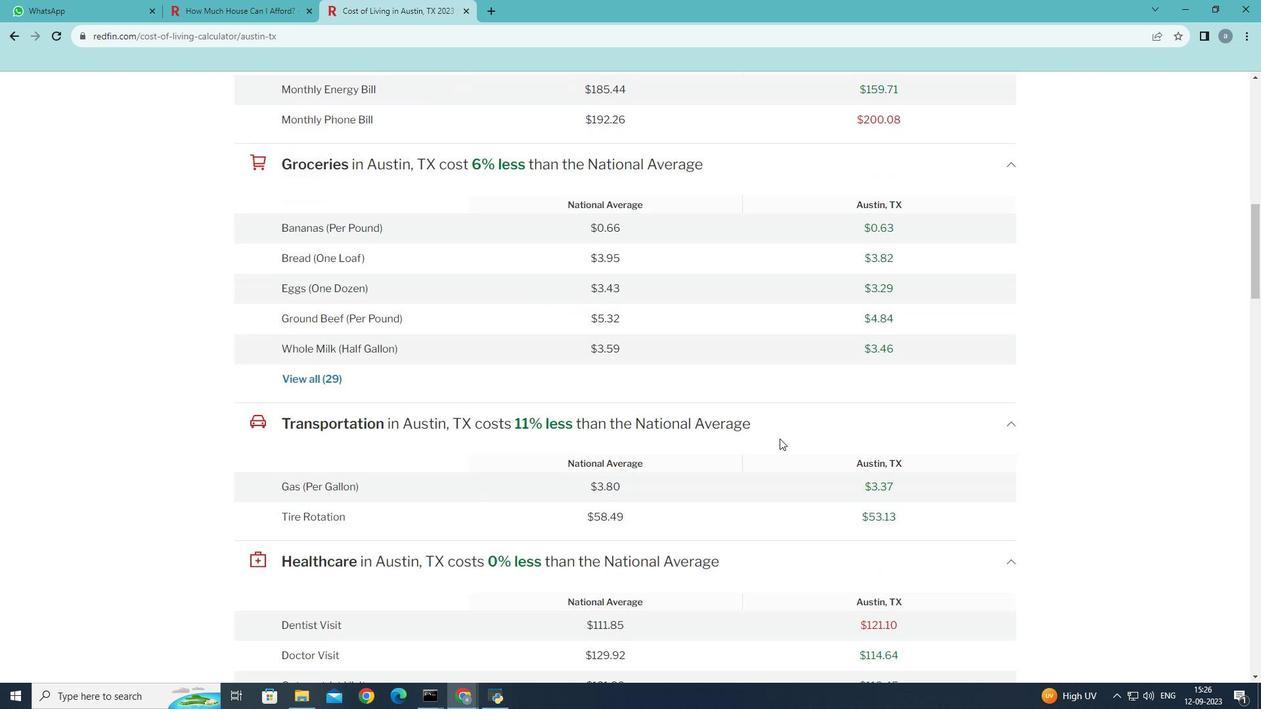 
Action: Mouse scrolled (779, 438) with delta (0, 0)
Screenshot: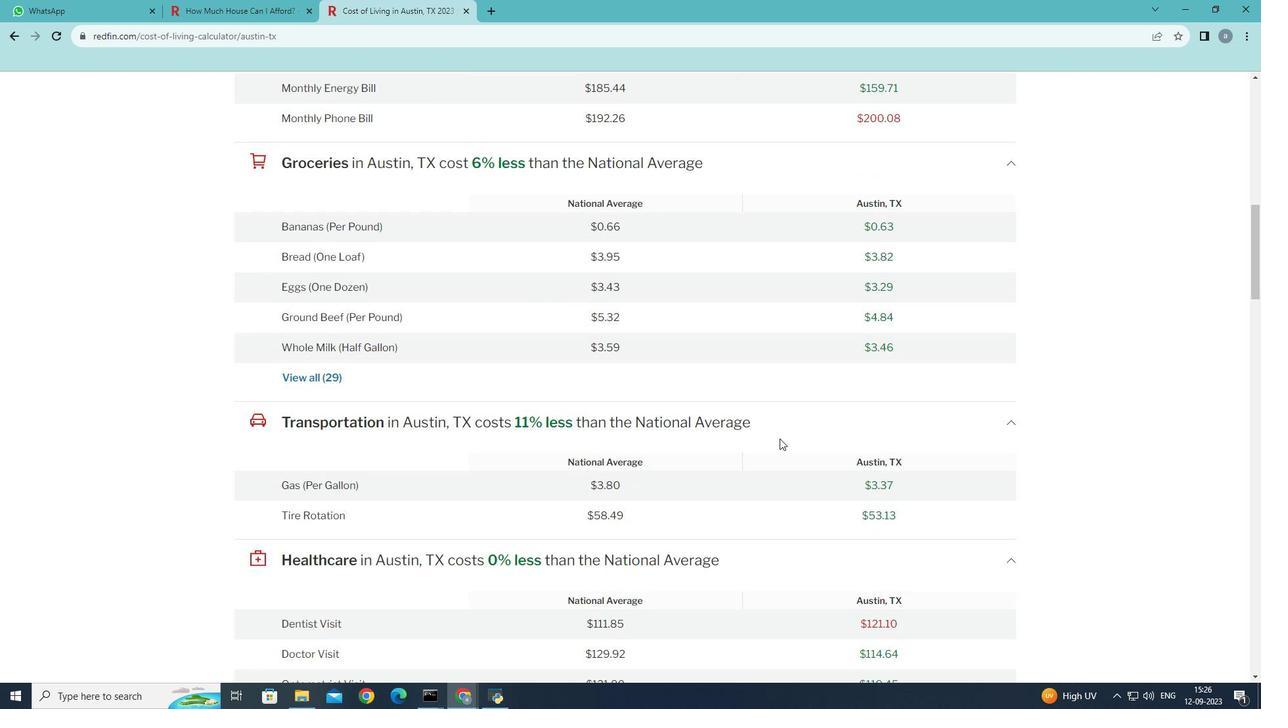 
Action: Mouse scrolled (779, 438) with delta (0, 0)
Screenshot: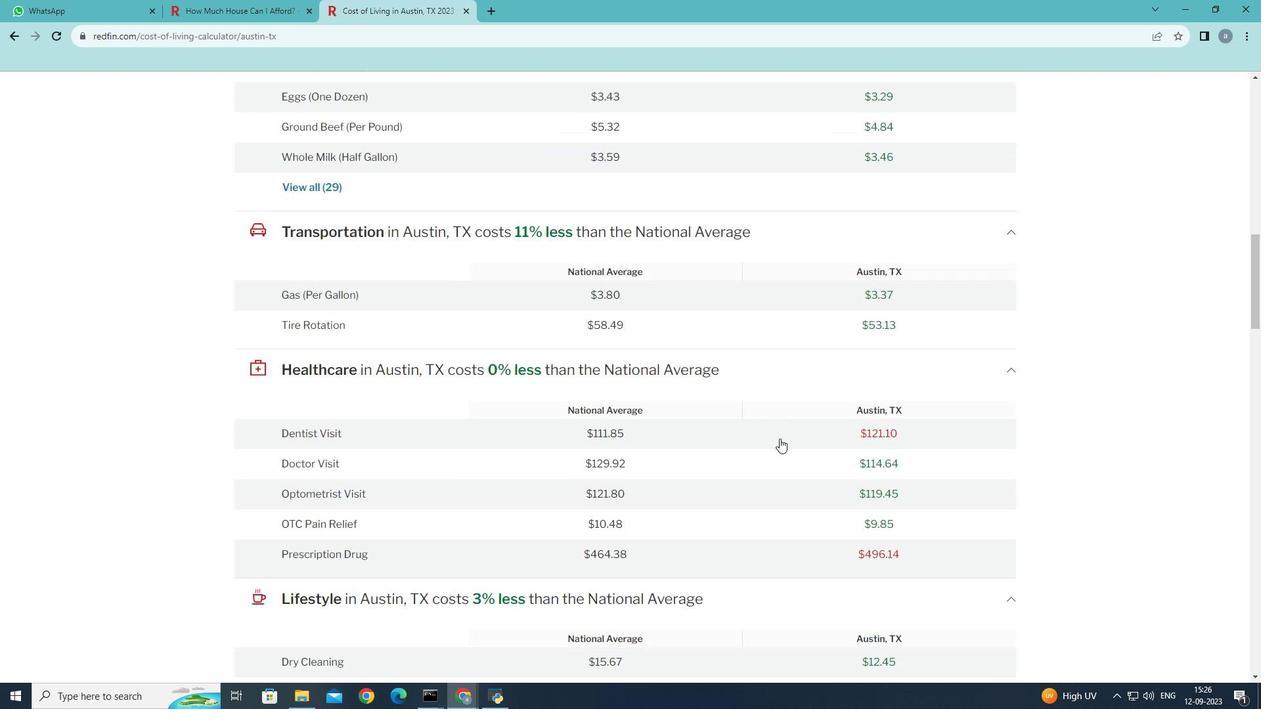 
Action: Mouse scrolled (779, 438) with delta (0, 0)
Screenshot: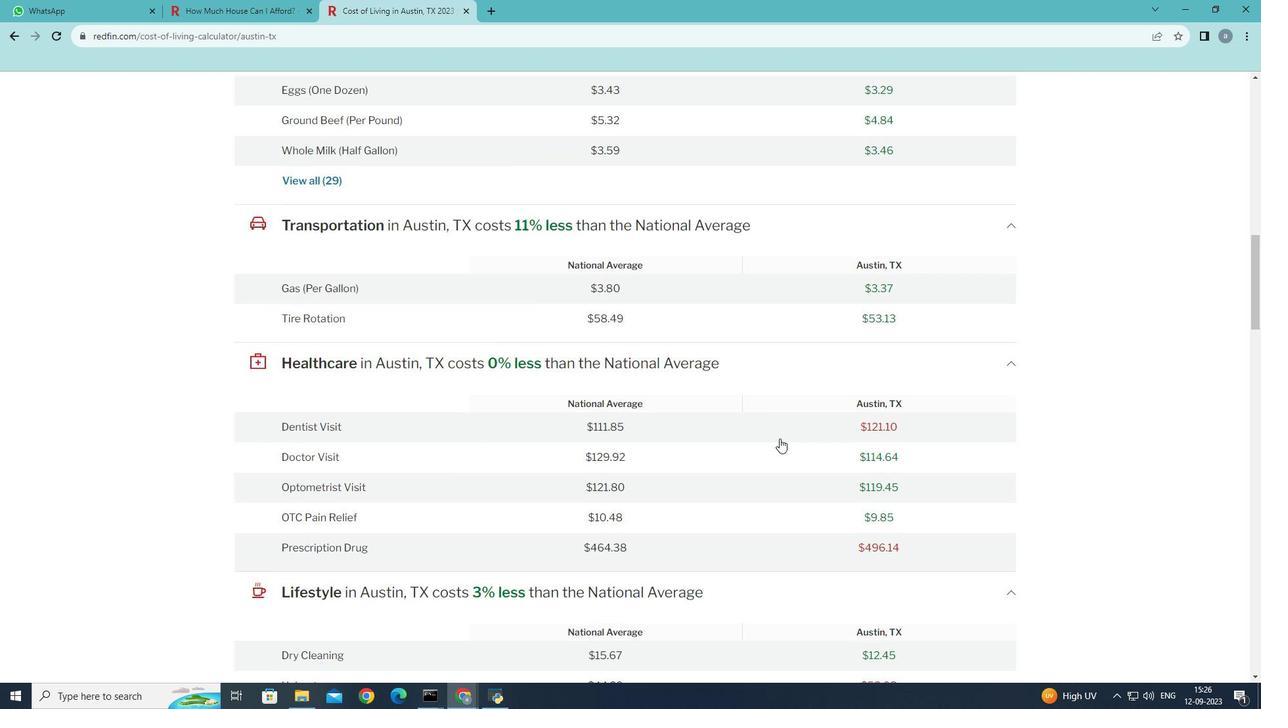 
Action: Mouse scrolled (779, 438) with delta (0, 0)
Screenshot: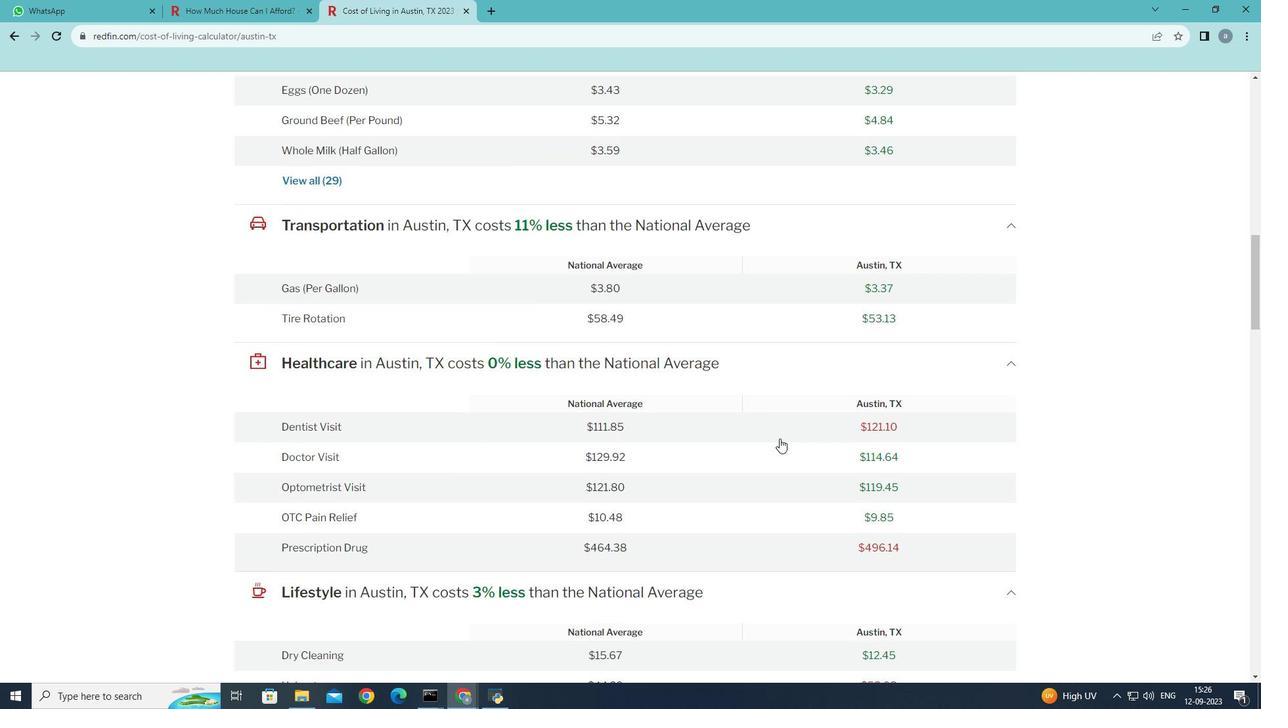 
Action: Mouse scrolled (779, 438) with delta (0, 0)
Screenshot: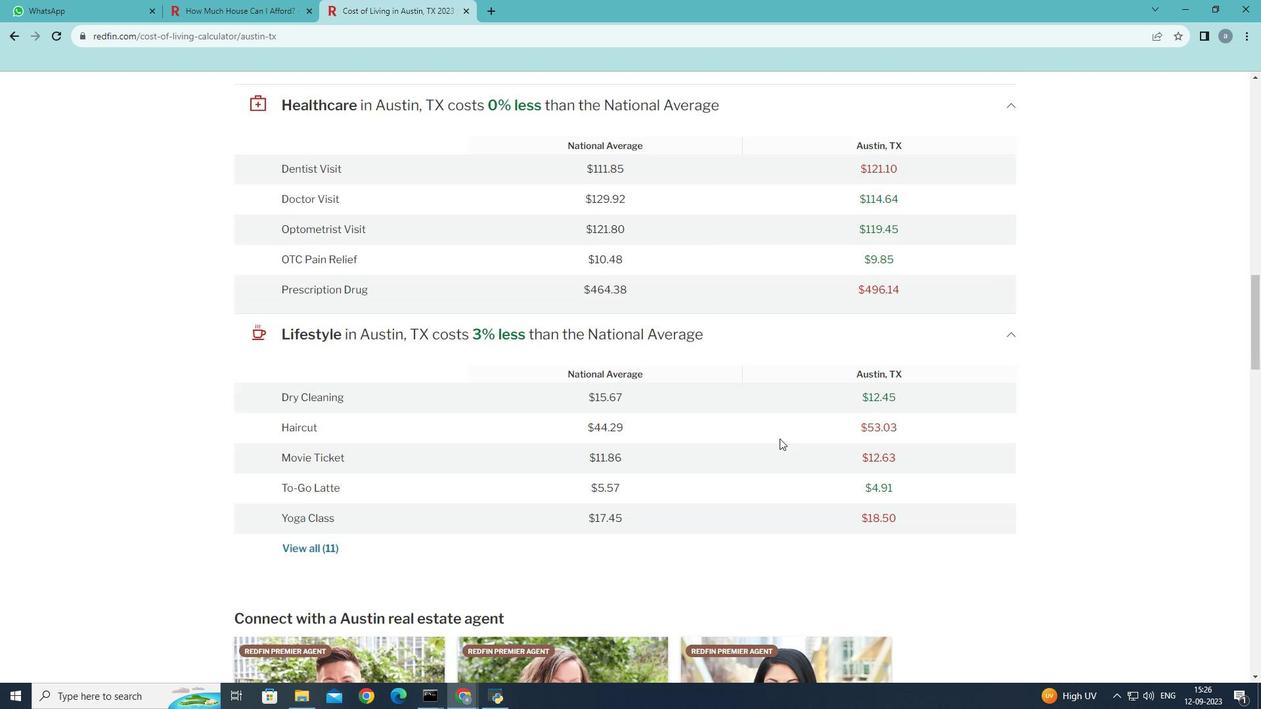 
Action: Mouse scrolled (779, 438) with delta (0, 0)
Screenshot: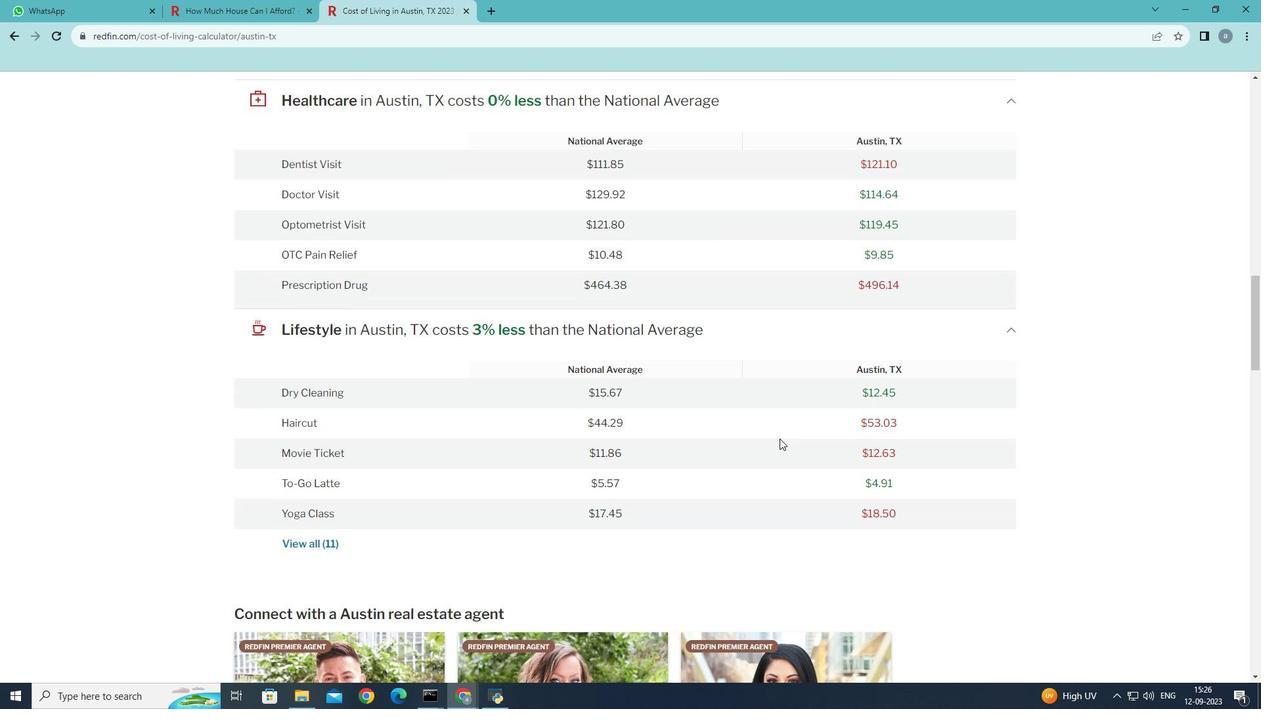 
Action: Mouse scrolled (779, 438) with delta (0, 0)
Screenshot: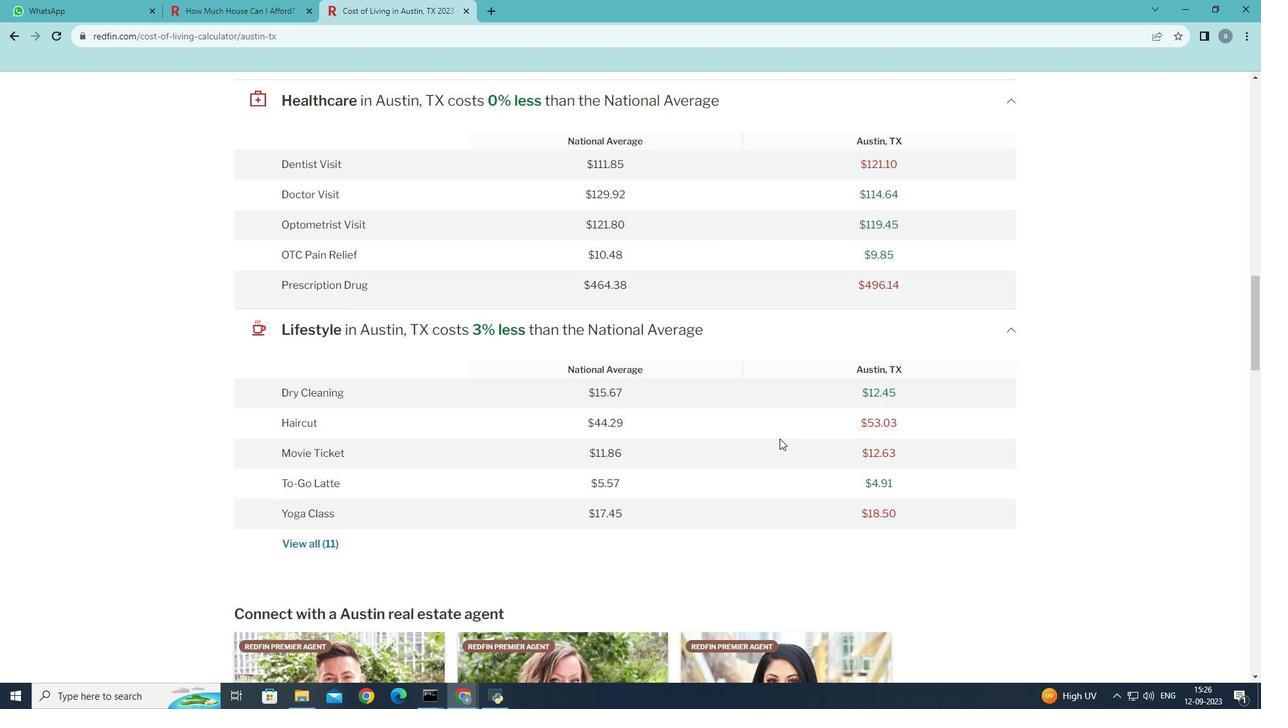 
Action: Mouse scrolled (779, 438) with delta (0, 0)
Screenshot: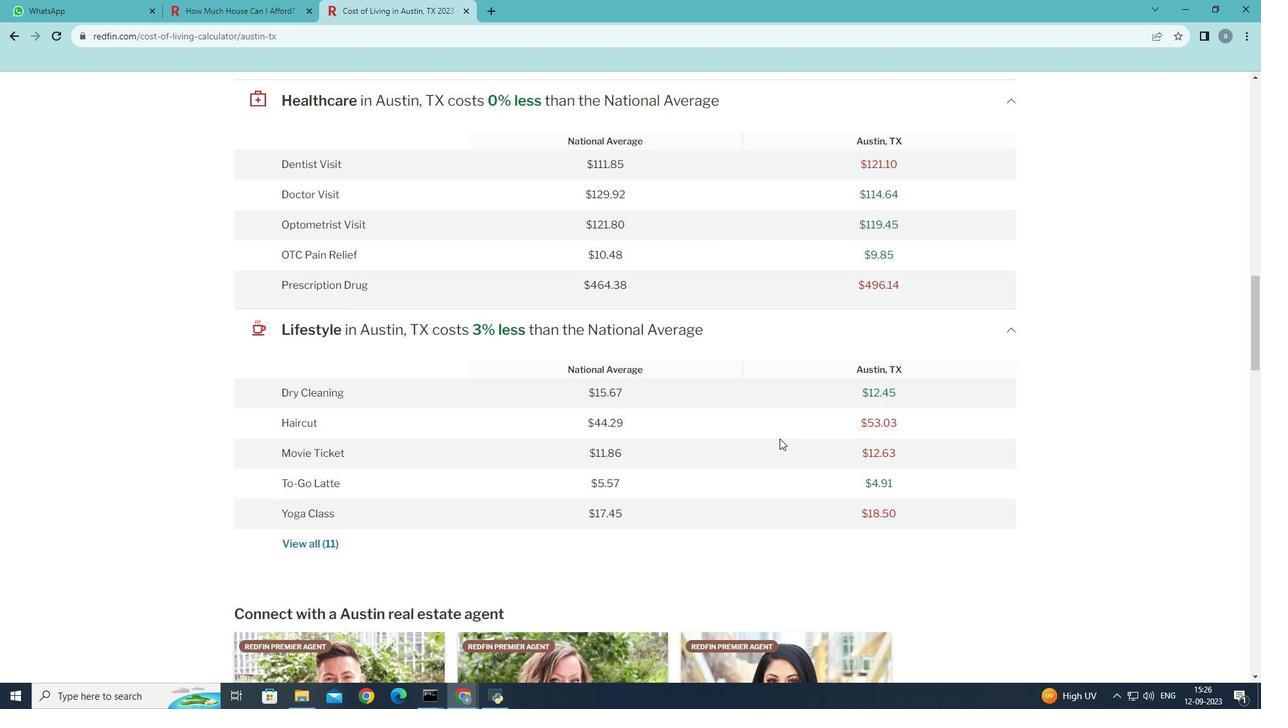 
Action: Mouse scrolled (779, 438) with delta (0, 0)
Screenshot: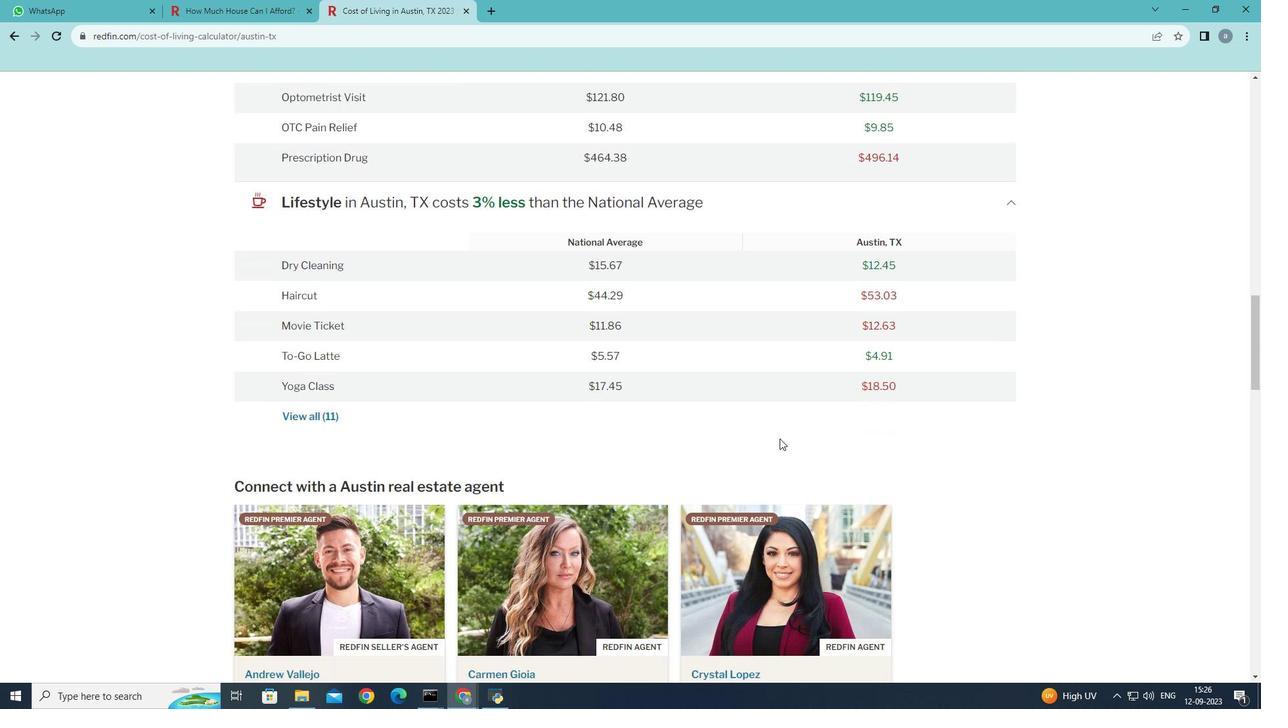 
Action: Mouse scrolled (779, 438) with delta (0, 0)
Screenshot: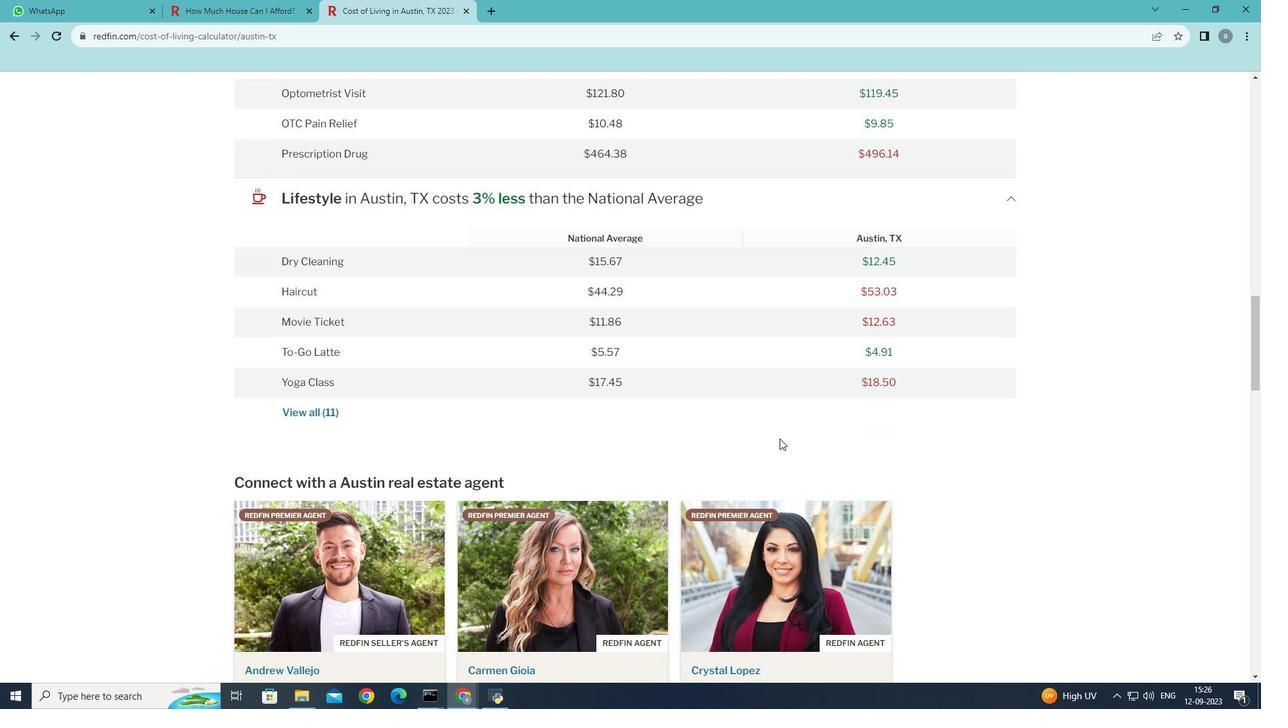 
Action: Mouse moved to (768, 437)
Screenshot: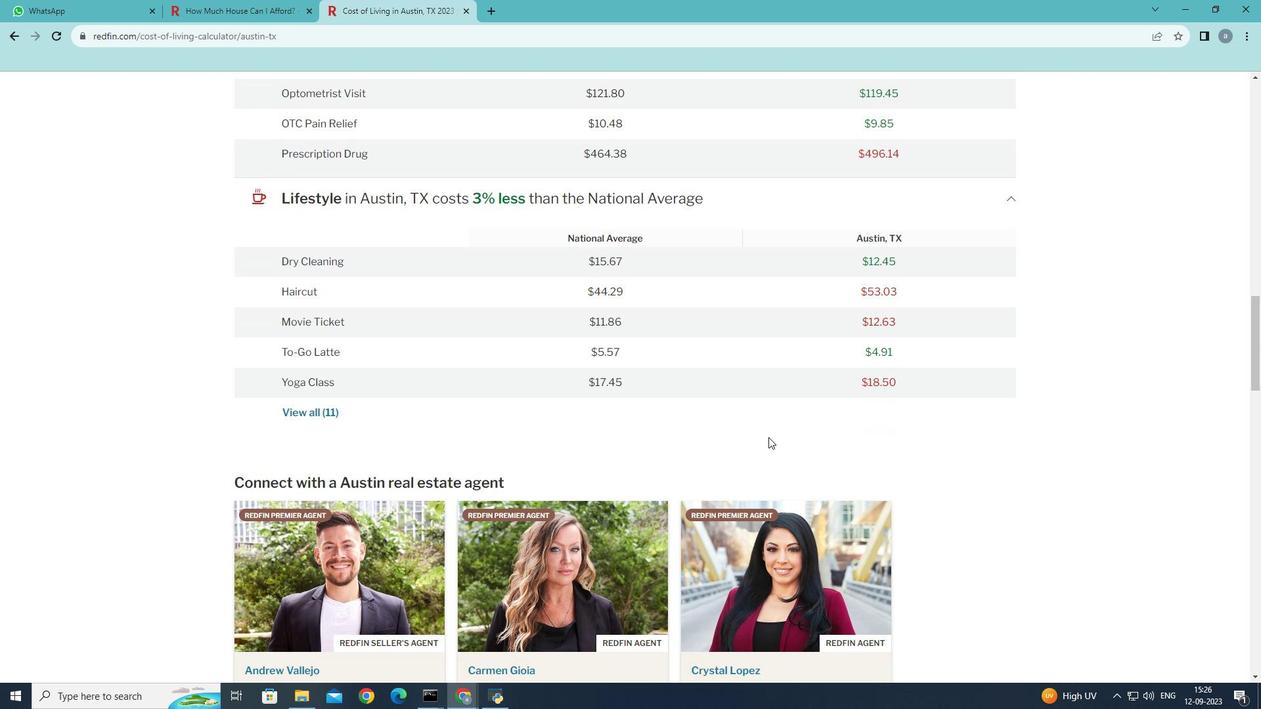 
